 Task: Open Card Card0000000184 in Board Board0000000046 in Workspace WS0000000016 in Trello. Add Member Nikrathi889@gmail.com to Card Card0000000184 in Board Board0000000046 in Workspace WS0000000016 in Trello. Add Red Label titled Label0000000184 to Card Card0000000184 in Board Board0000000046 in Workspace WS0000000016 in Trello. Add Checklist CL0000000184 to Card Card0000000184 in Board Board0000000046 in Workspace WS0000000016 in Trello. Add Dates with Start Date as Jul 01 2023 and Due Date as Jul 31 2023 to Card Card0000000184 in Board Board0000000046 in Workspace WS0000000016 in Trello
Action: Mouse moved to (775, 79)
Screenshot: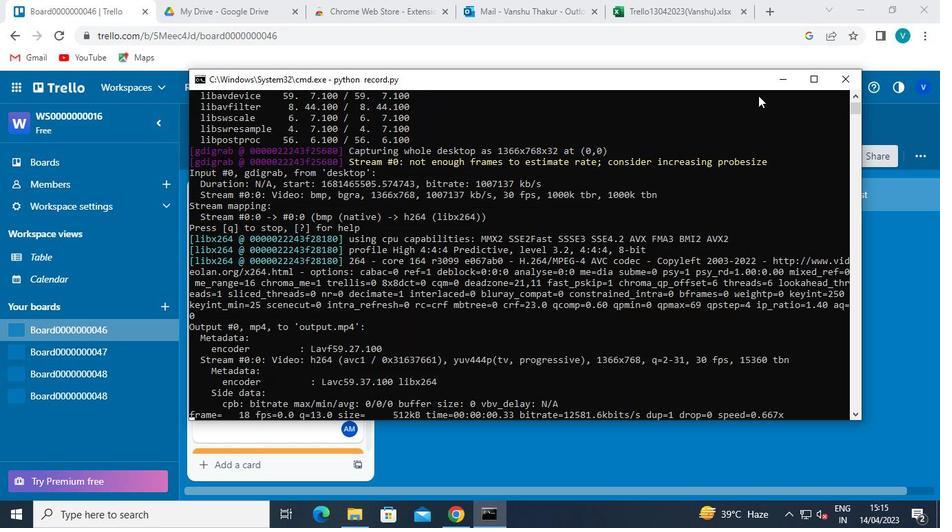 
Action: Mouse pressed left at (775, 79)
Screenshot: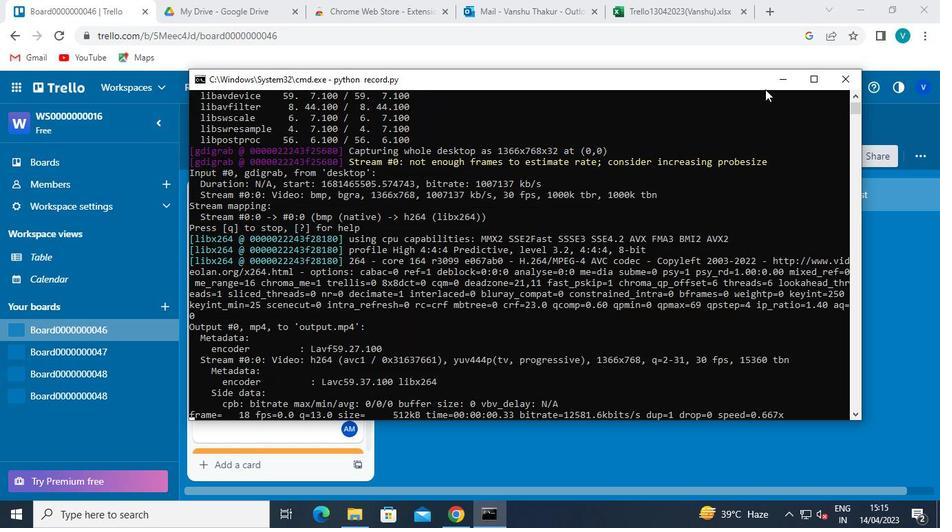 
Action: Mouse moved to (280, 436)
Screenshot: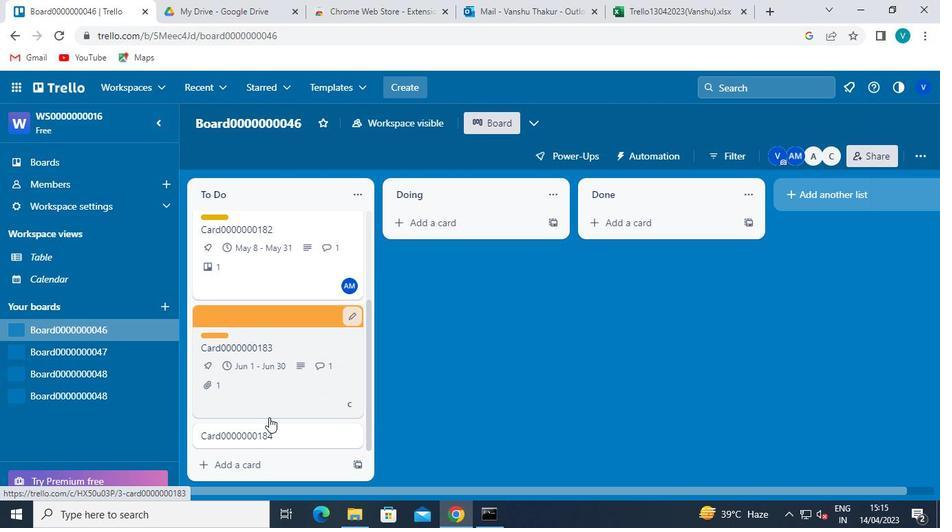 
Action: Mouse pressed left at (280, 436)
Screenshot: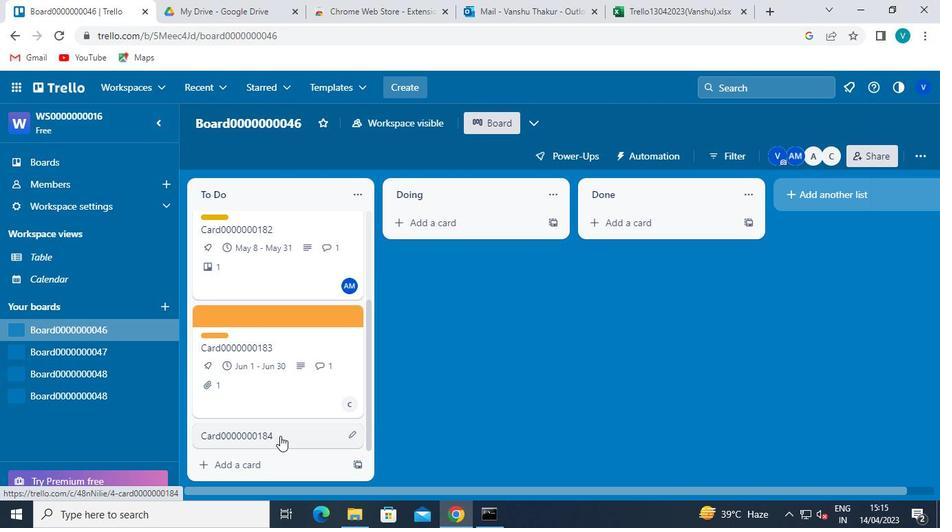 
Action: Mouse moved to (647, 242)
Screenshot: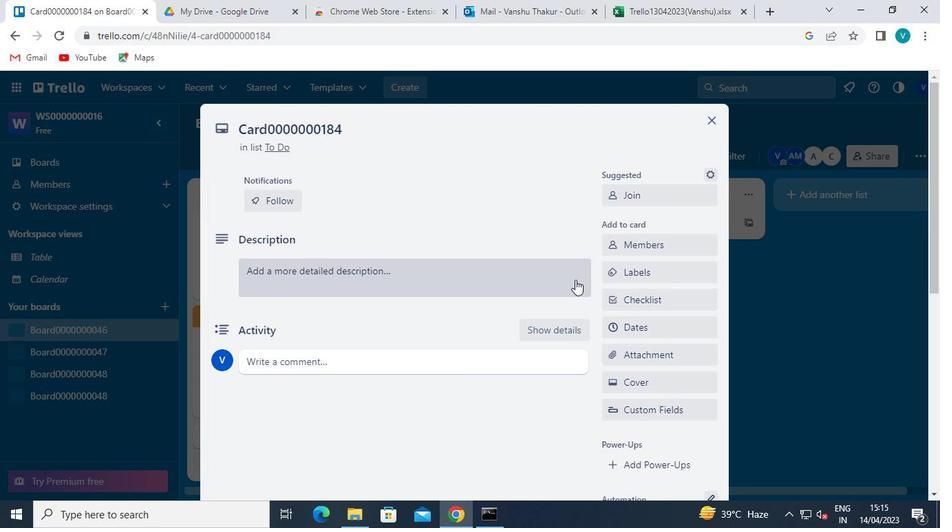 
Action: Mouse pressed left at (647, 242)
Screenshot: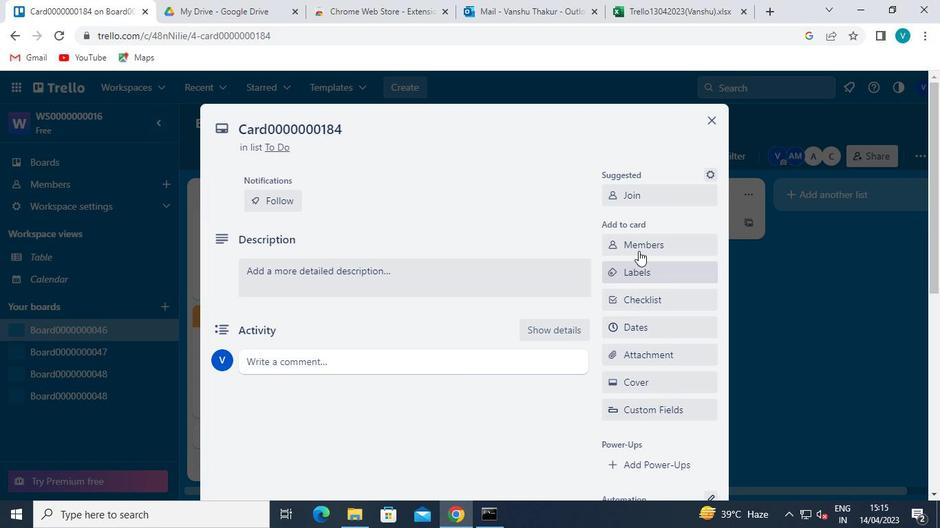 
Action: Mouse moved to (682, 151)
Screenshot: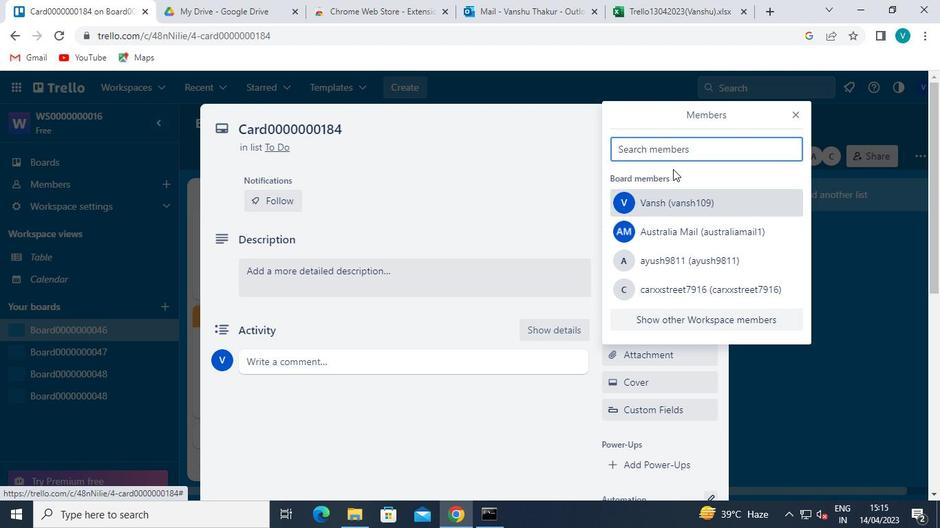
Action: Mouse pressed left at (682, 151)
Screenshot: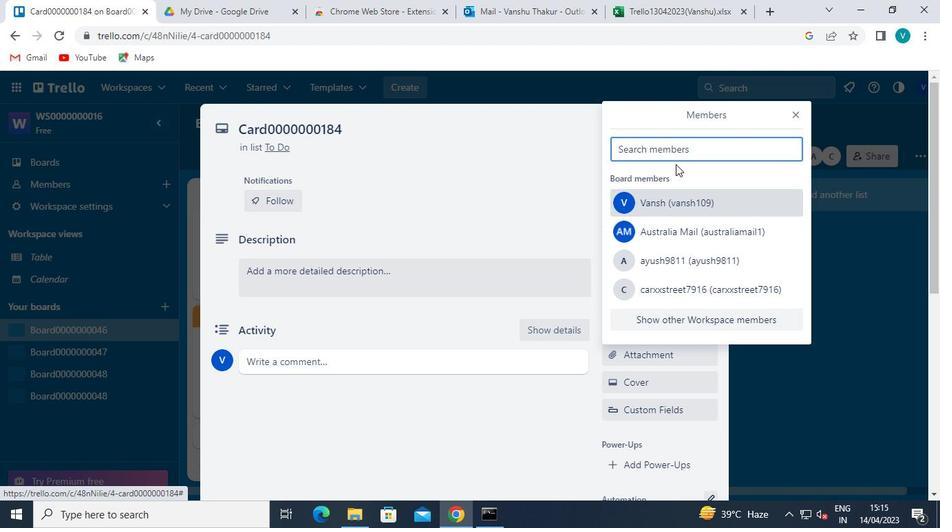 
Action: Mouse moved to (682, 134)
Screenshot: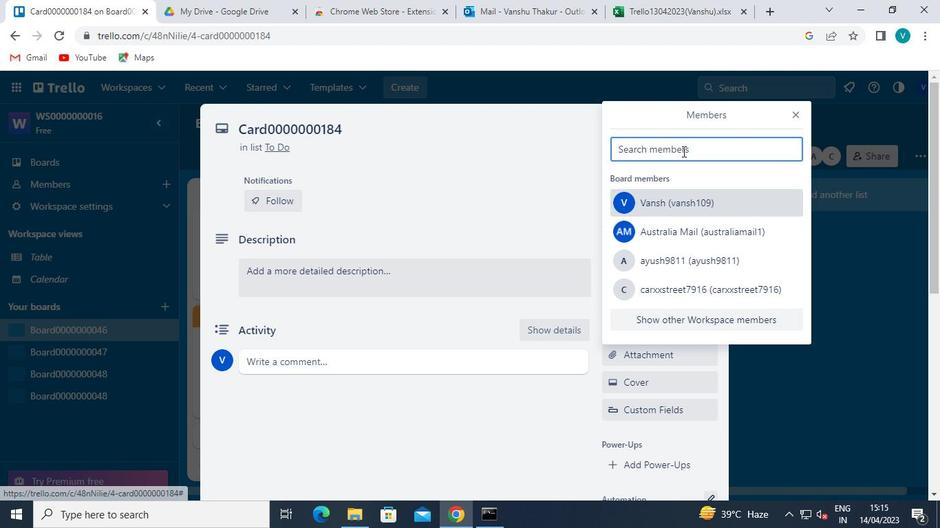 
Action: Keyboard Key.shift
Screenshot: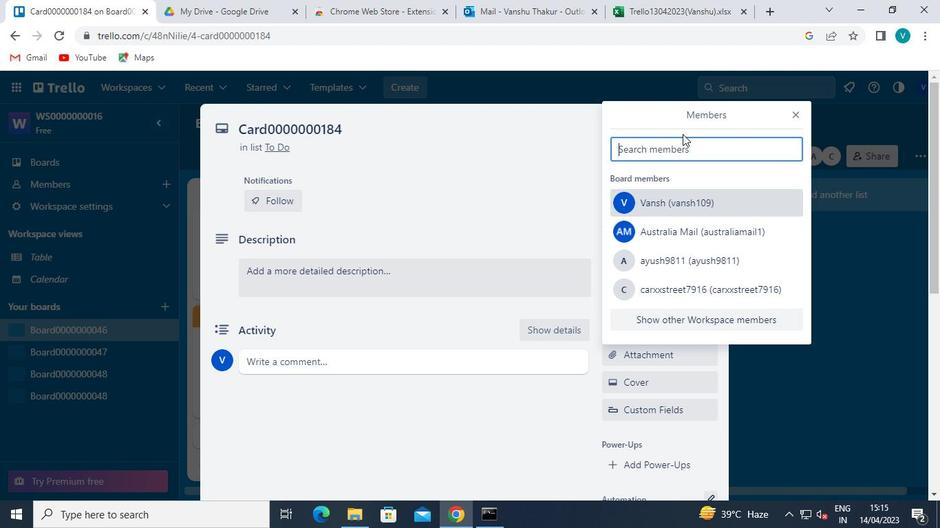 
Action: Keyboard Key.shift
Screenshot: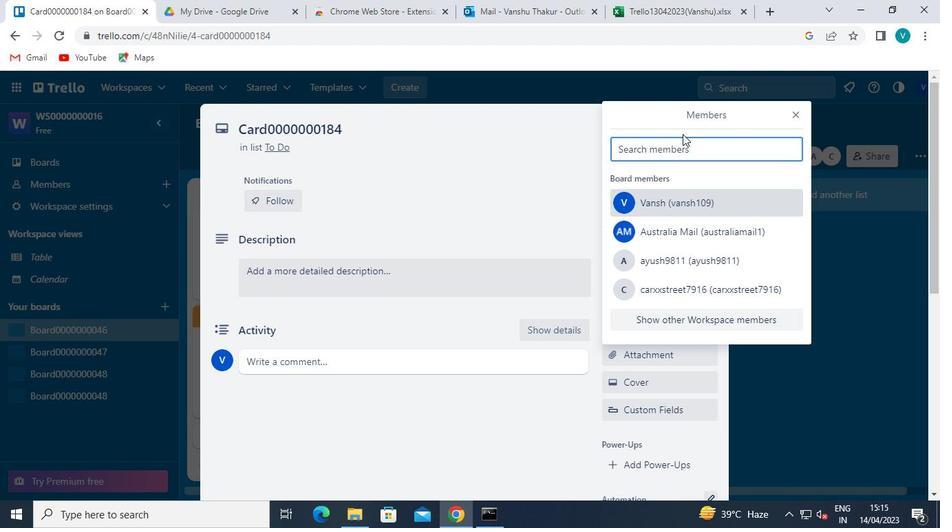 
Action: Keyboard Key.shift
Screenshot: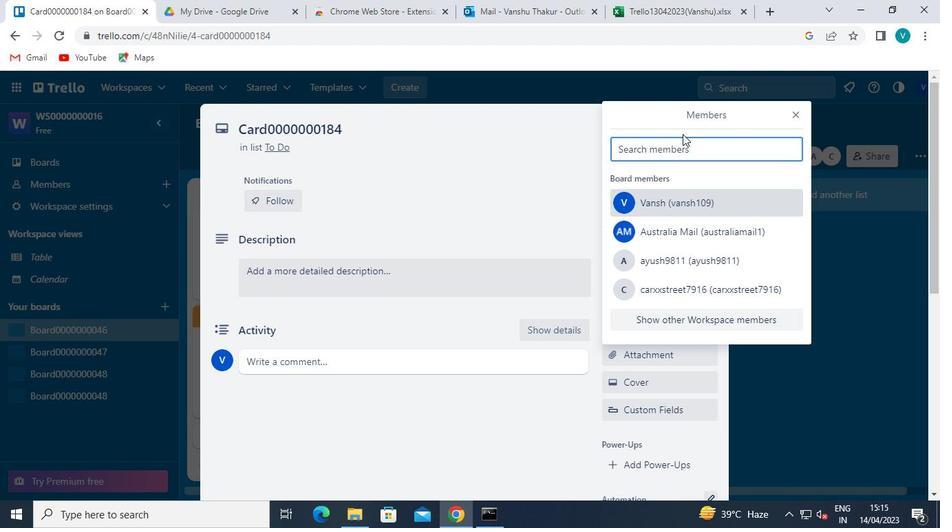 
Action: Keyboard Key.shift
Screenshot: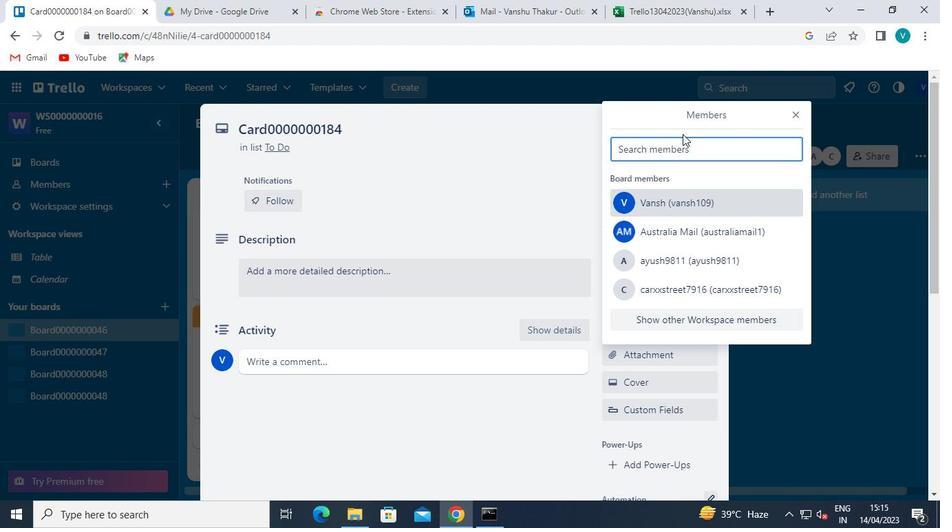 
Action: Keyboard Key.shift
Screenshot: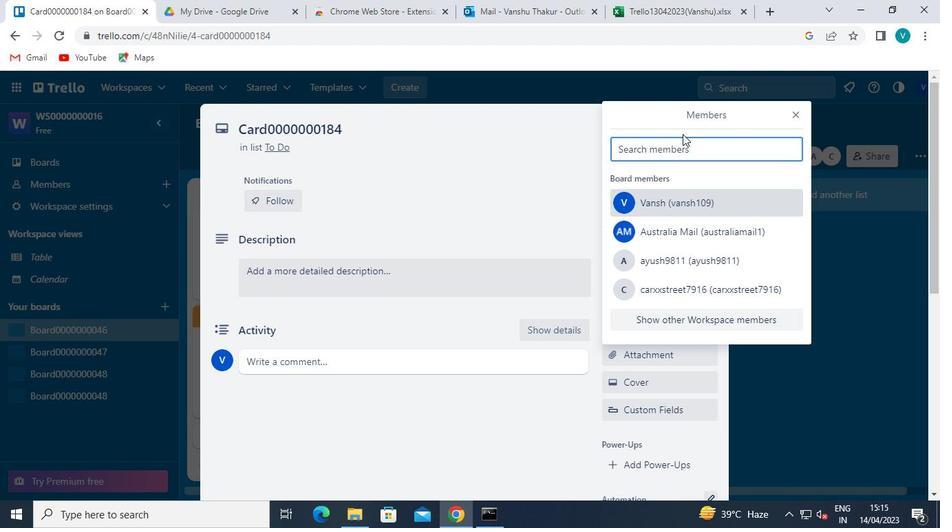 
Action: Keyboard Key.shift
Screenshot: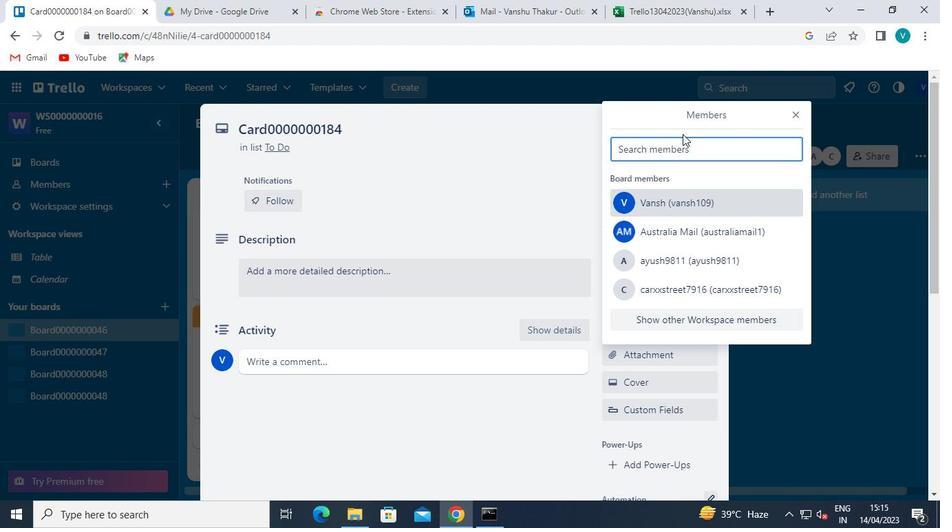 
Action: Keyboard N
Screenshot: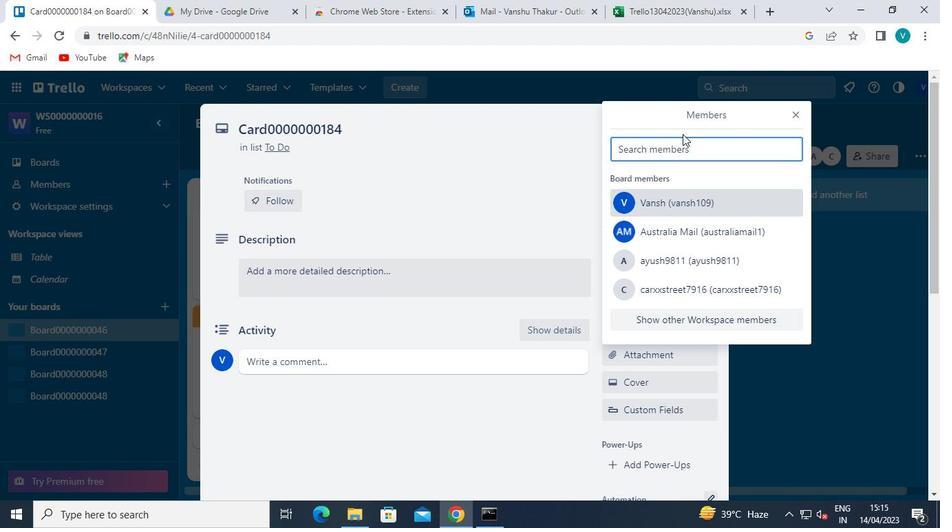 
Action: Keyboard i
Screenshot: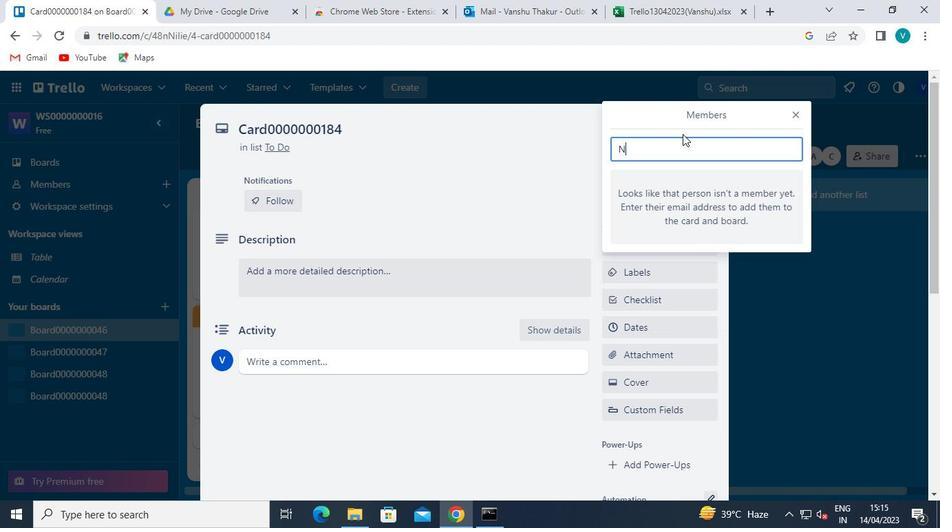 
Action: Keyboard k
Screenshot: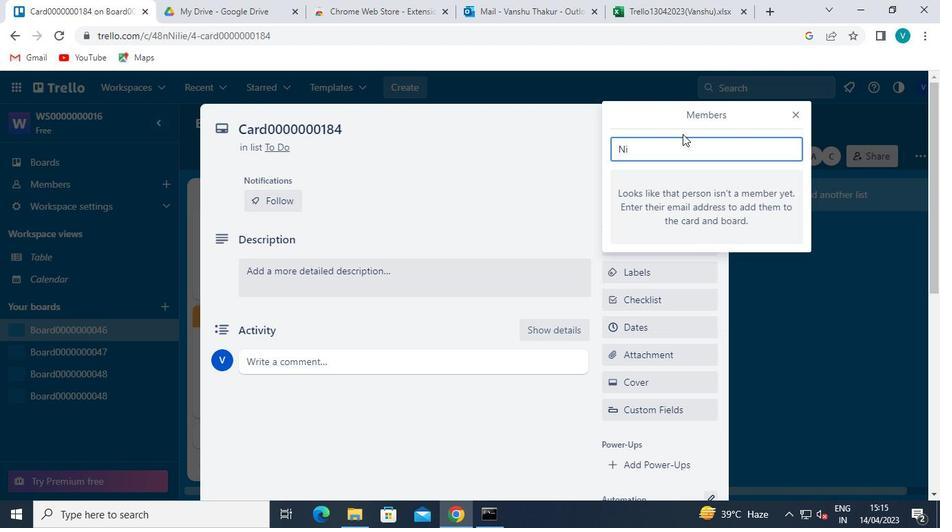
Action: Keyboard r
Screenshot: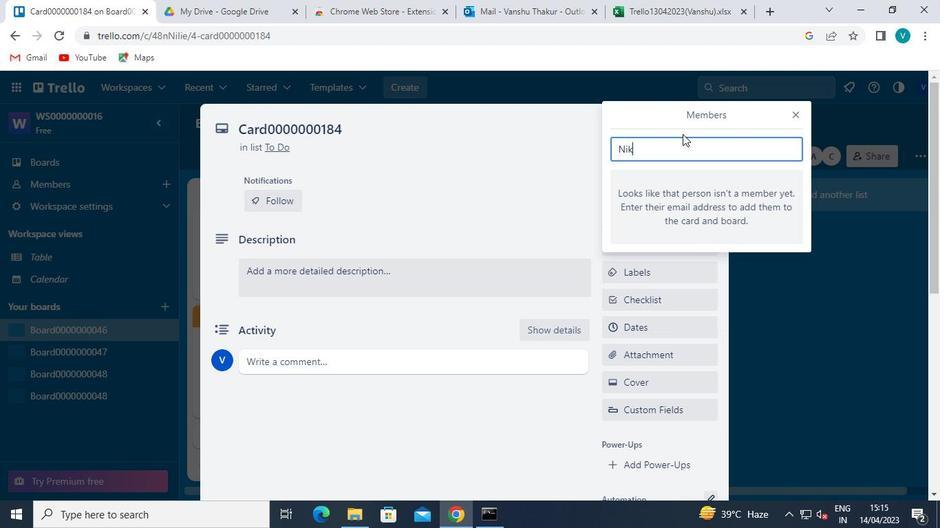 
Action: Keyboard a
Screenshot: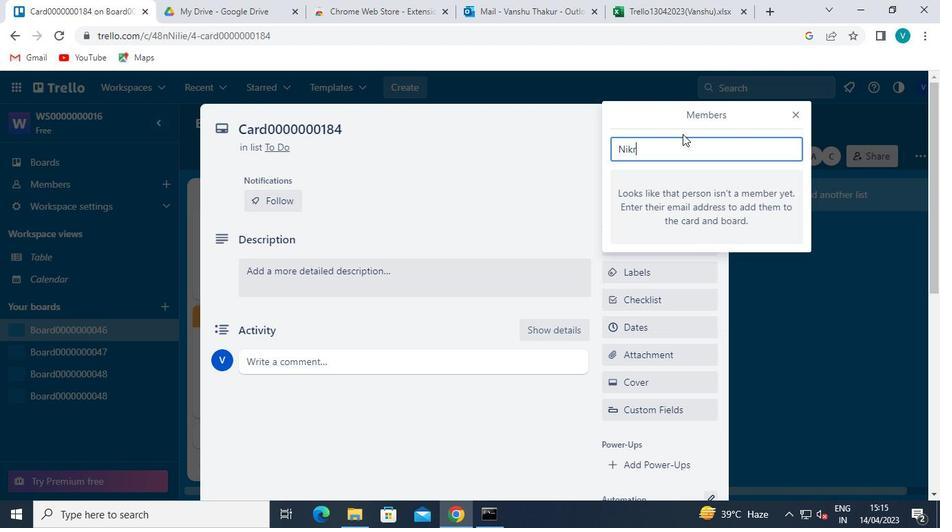 
Action: Keyboard t
Screenshot: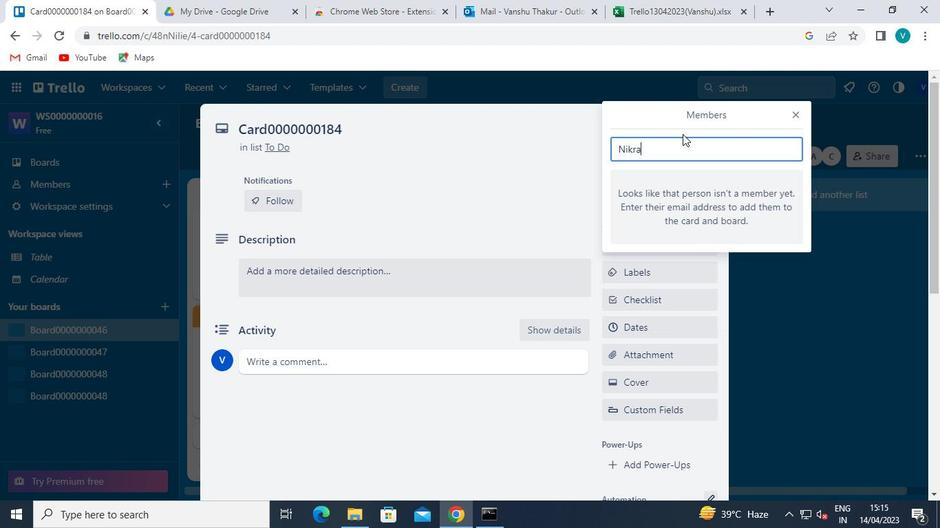 
Action: Keyboard h
Screenshot: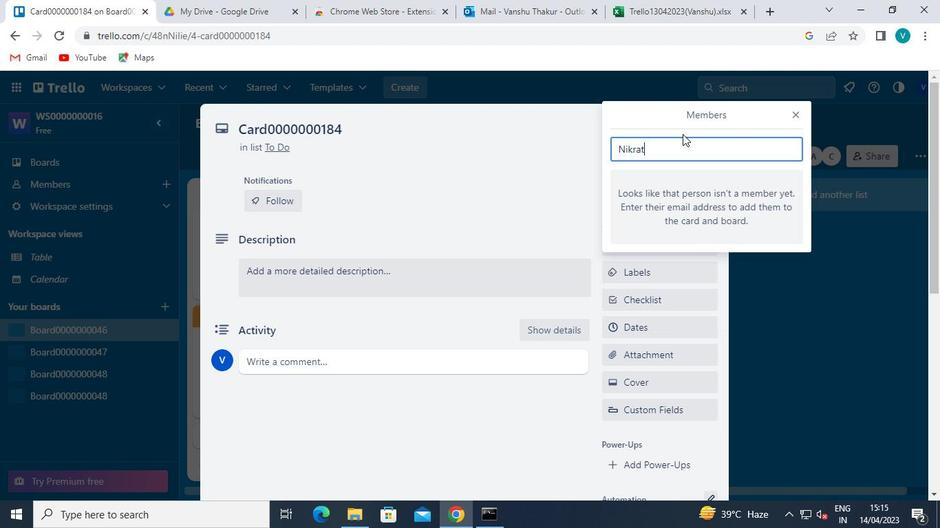 
Action: Keyboard i
Screenshot: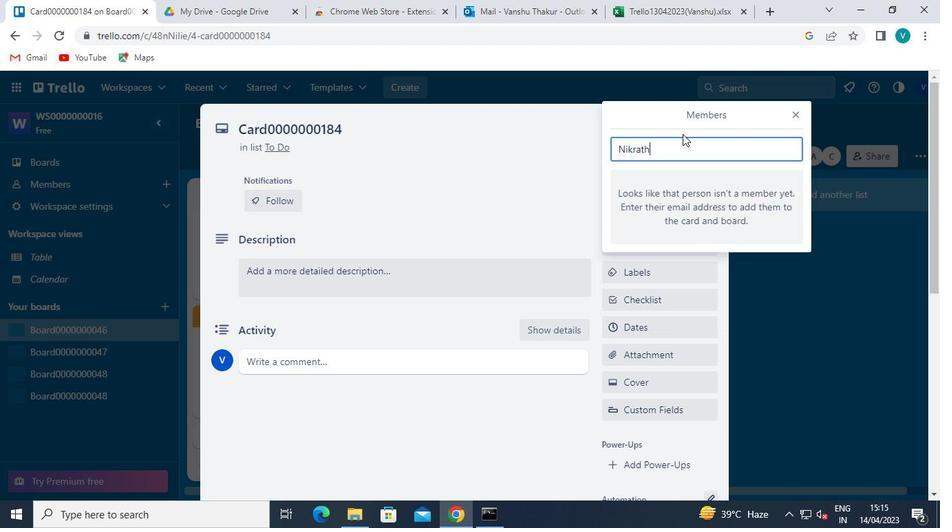 
Action: Keyboard <104>
Screenshot: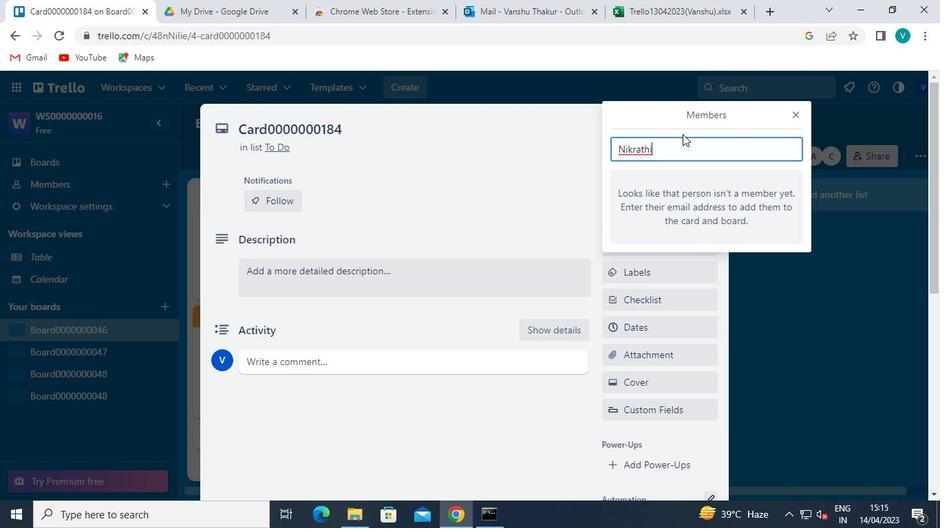
Action: Keyboard <104>
Screenshot: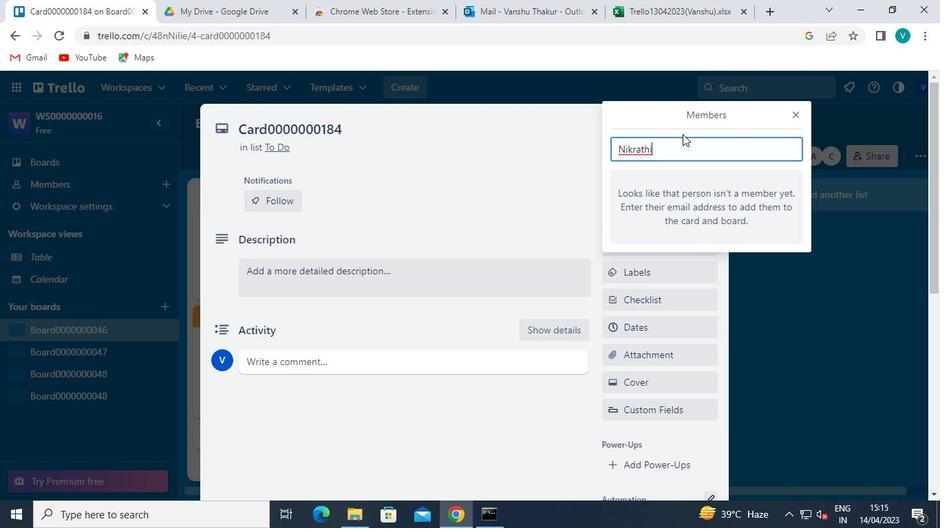 
Action: Keyboard <105>
Screenshot: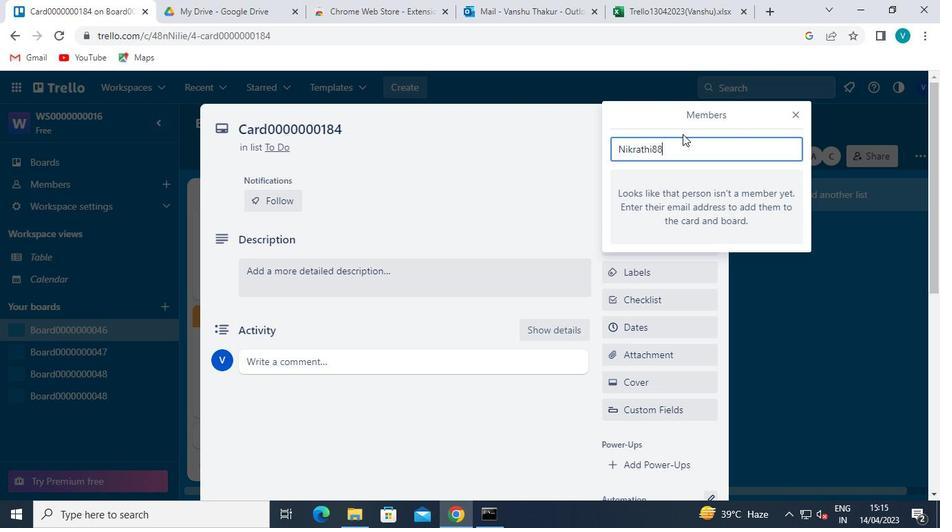 
Action: Keyboard Key.shift
Screenshot: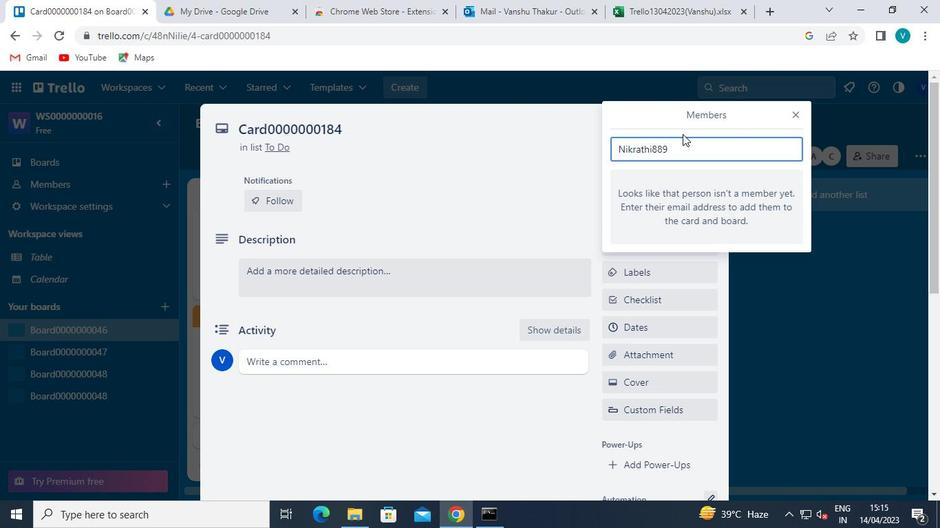 
Action: Keyboard @
Screenshot: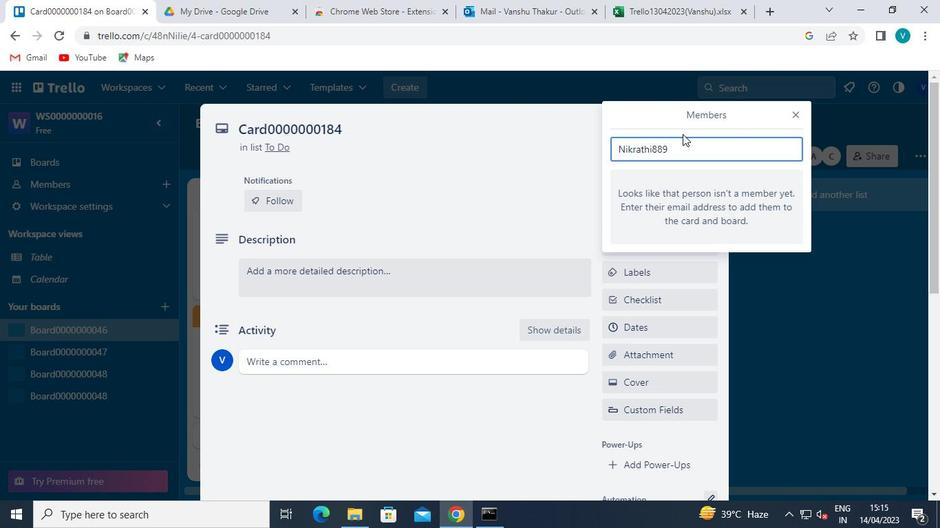 
Action: Keyboard g
Screenshot: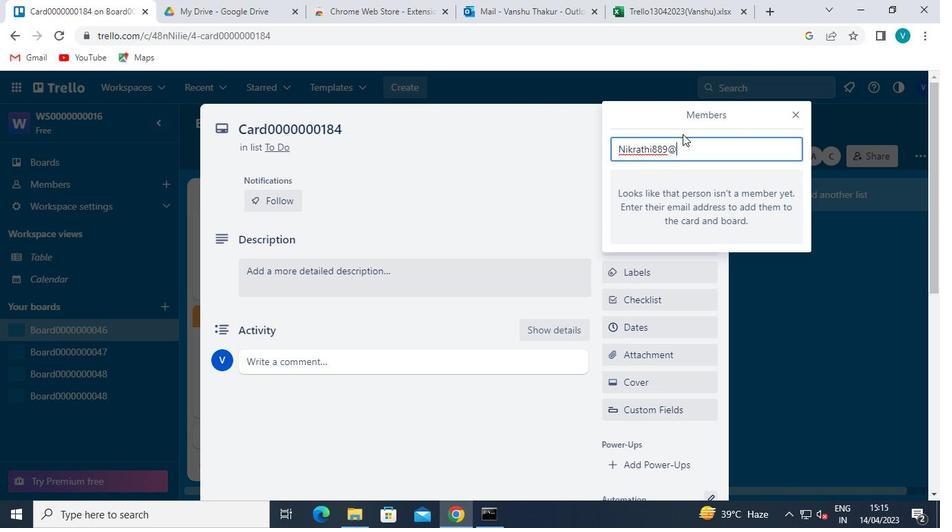 
Action: Keyboard m
Screenshot: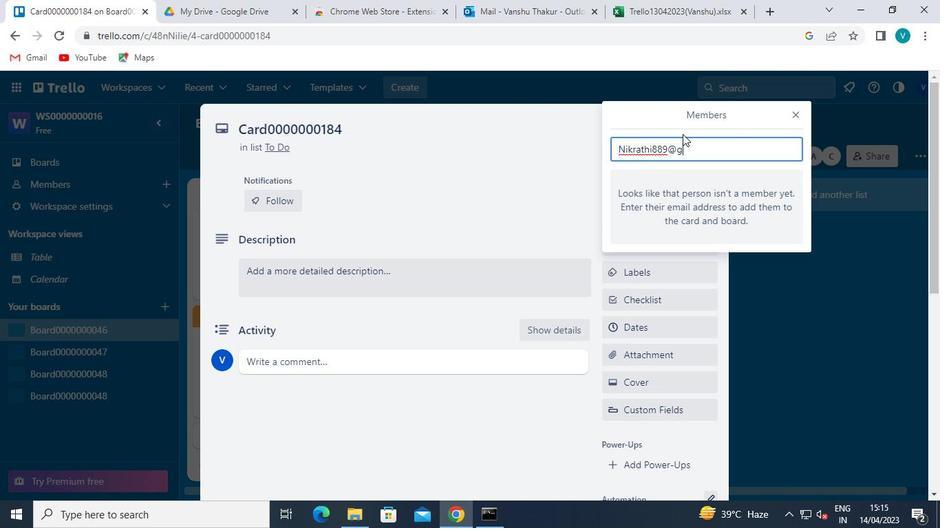 
Action: Keyboard a
Screenshot: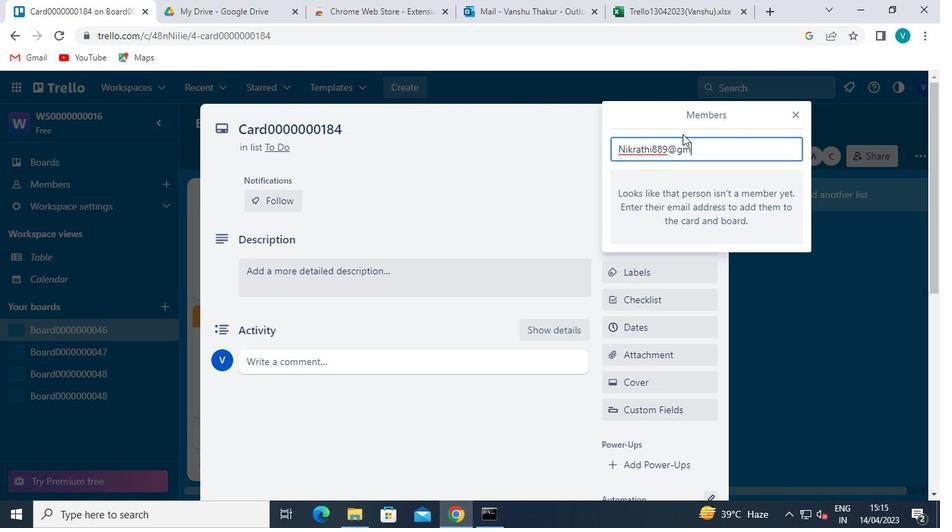 
Action: Keyboard i
Screenshot: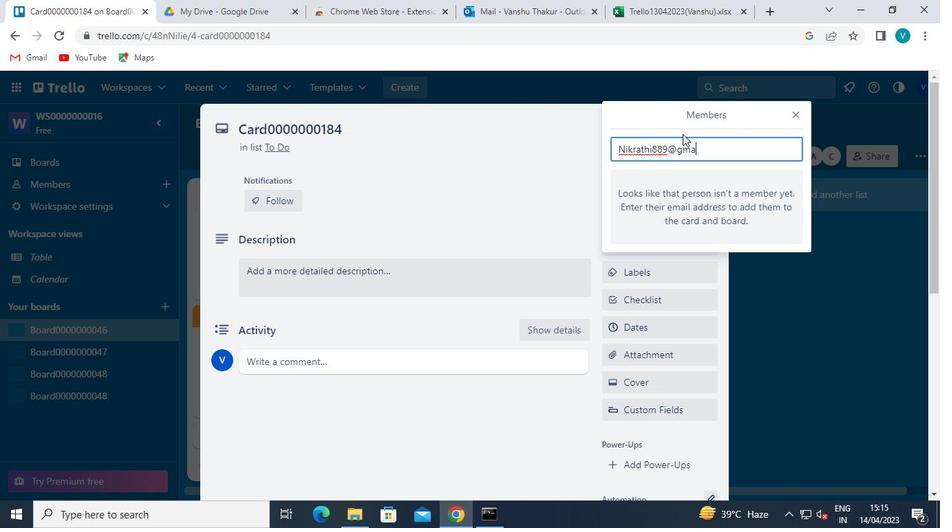 
Action: Keyboard l
Screenshot: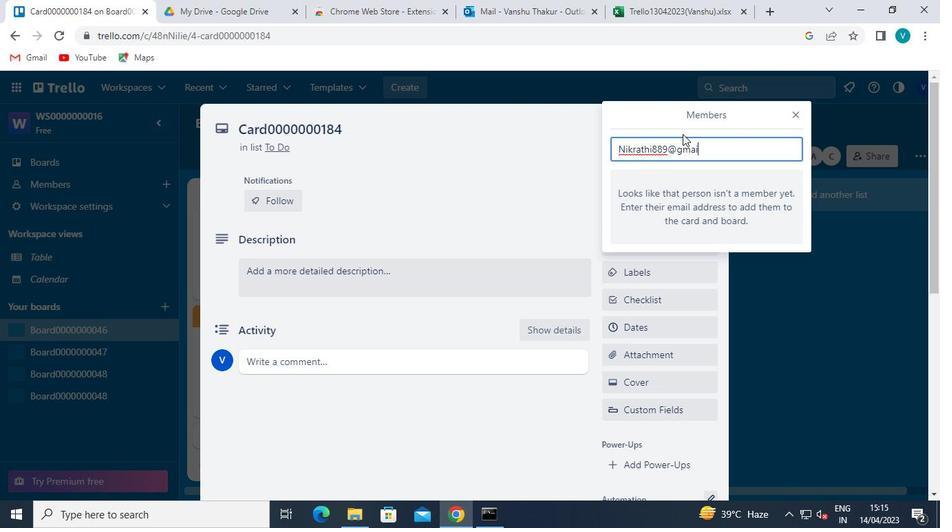 
Action: Keyboard <110>
Screenshot: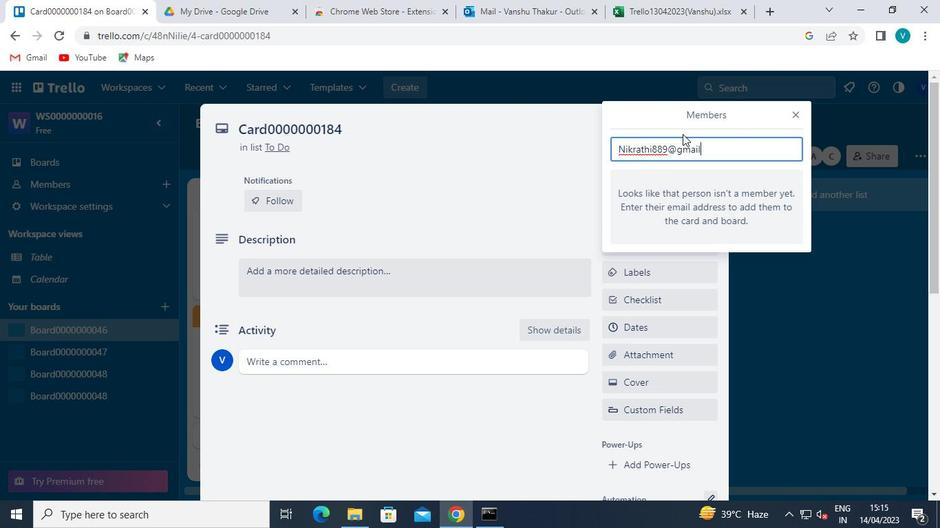 
Action: Keyboard c
Screenshot: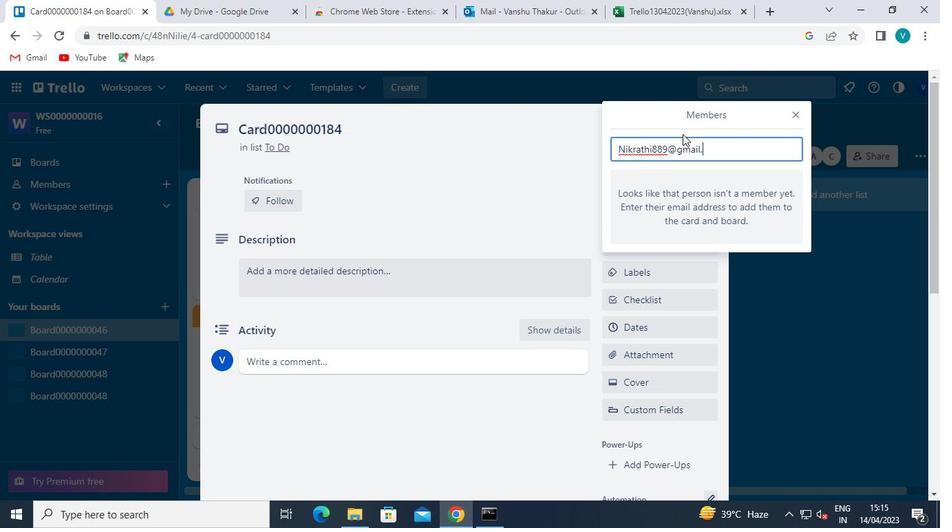 
Action: Keyboard o
Screenshot: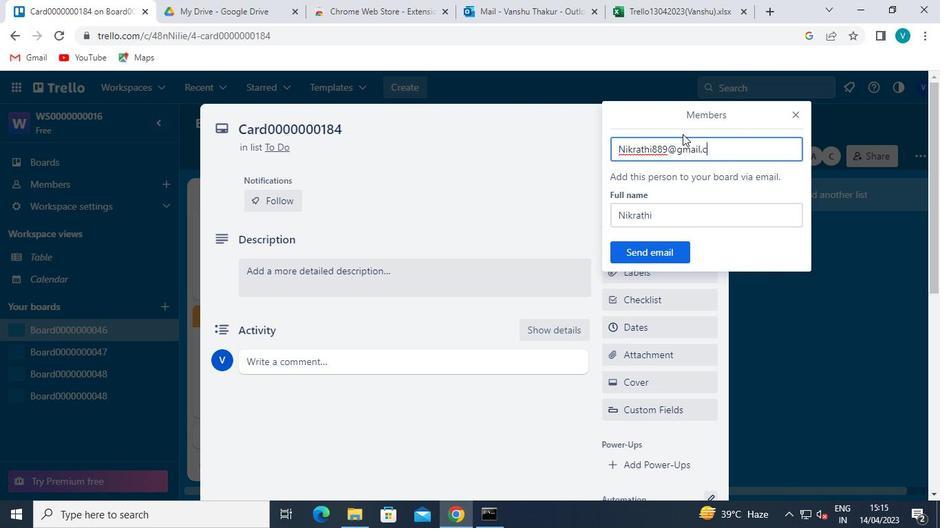 
Action: Keyboard m
Screenshot: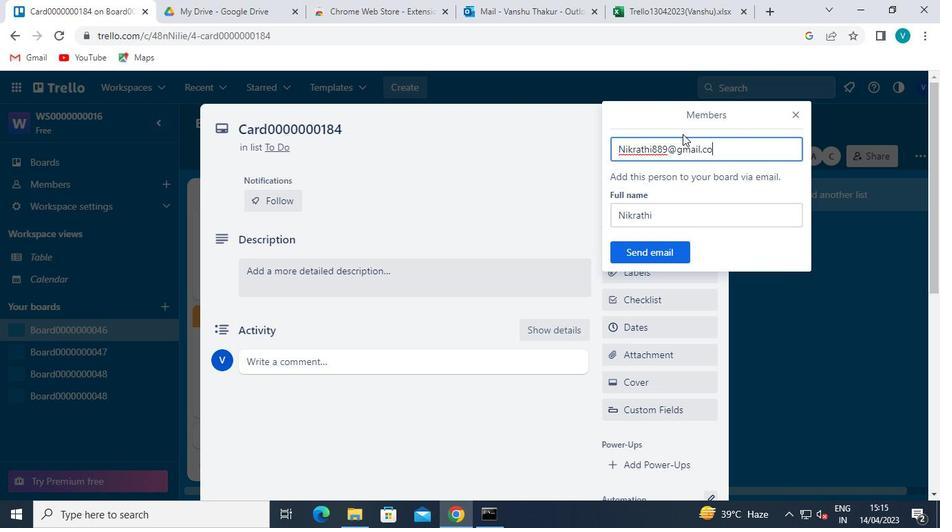 
Action: Mouse moved to (667, 254)
Screenshot: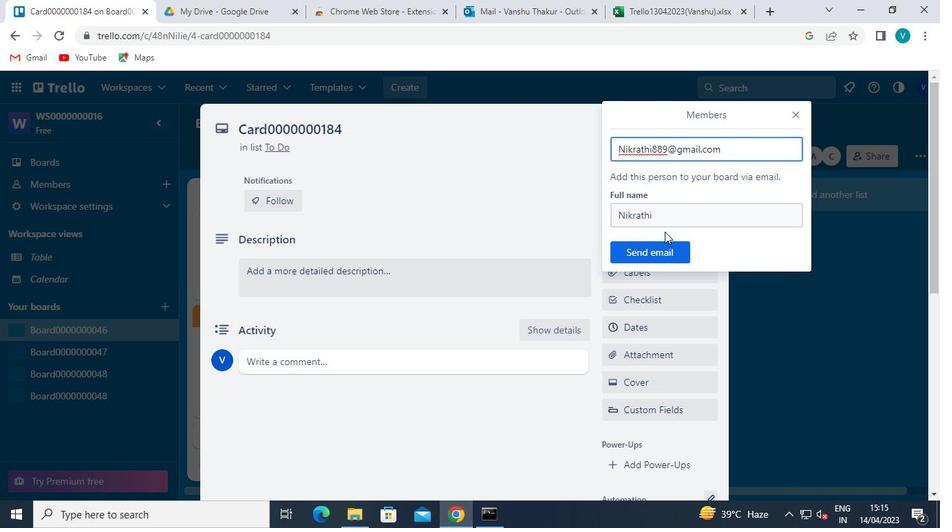 
Action: Mouse pressed left at (667, 254)
Screenshot: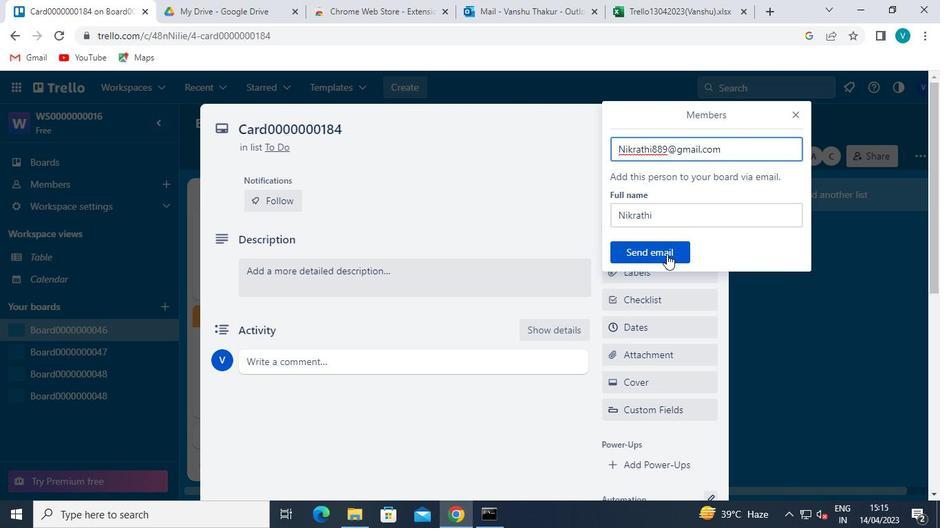 
Action: Mouse moved to (658, 269)
Screenshot: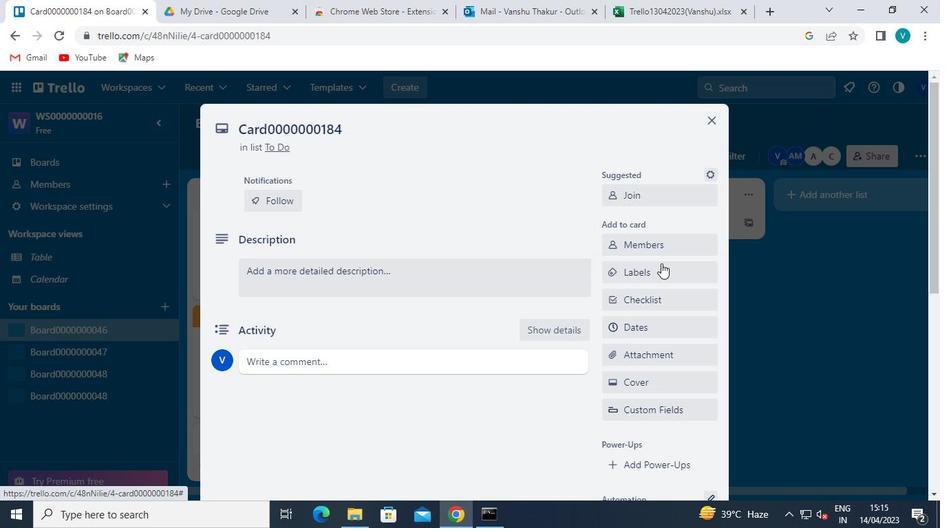 
Action: Mouse pressed left at (658, 269)
Screenshot: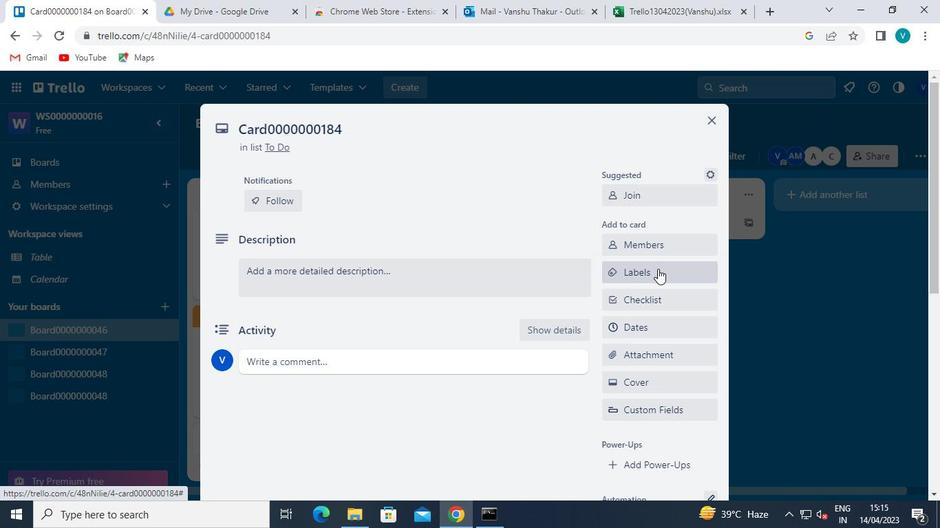 
Action: Mouse moved to (685, 462)
Screenshot: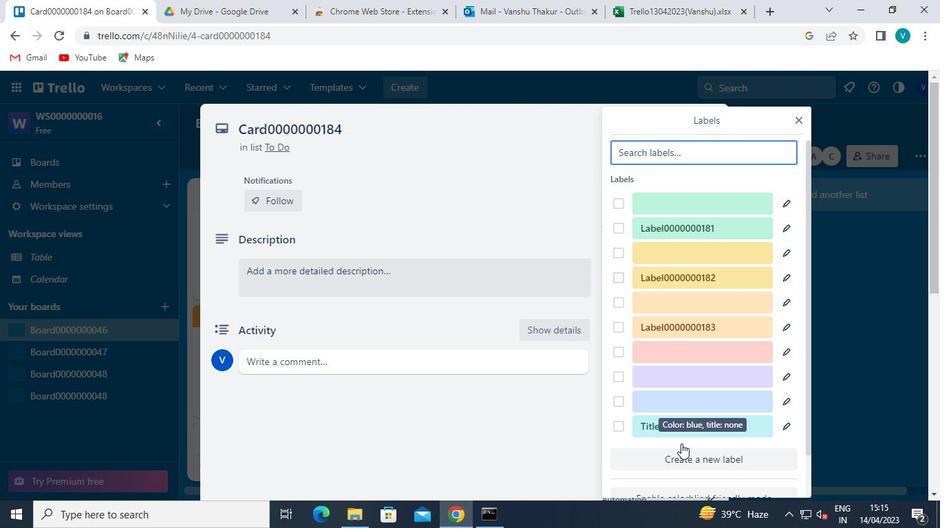 
Action: Mouse pressed left at (685, 462)
Screenshot: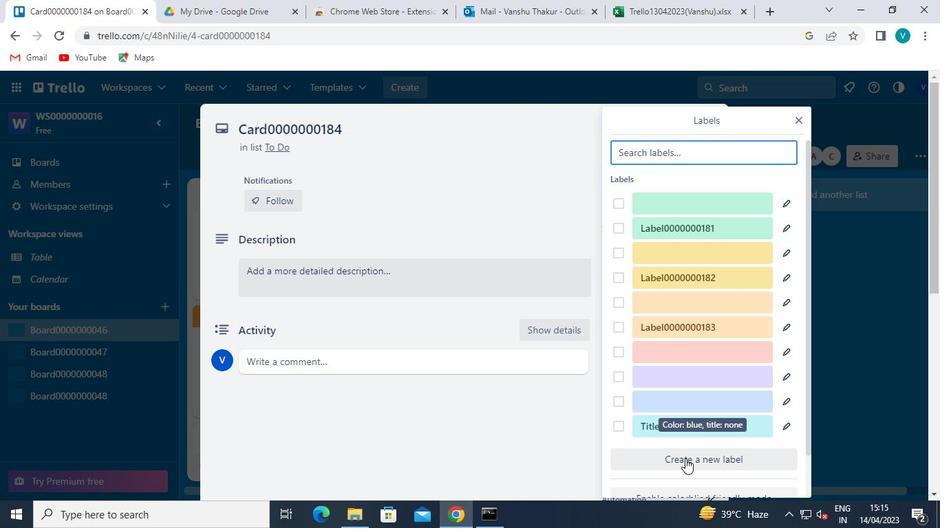 
Action: Mouse moved to (746, 318)
Screenshot: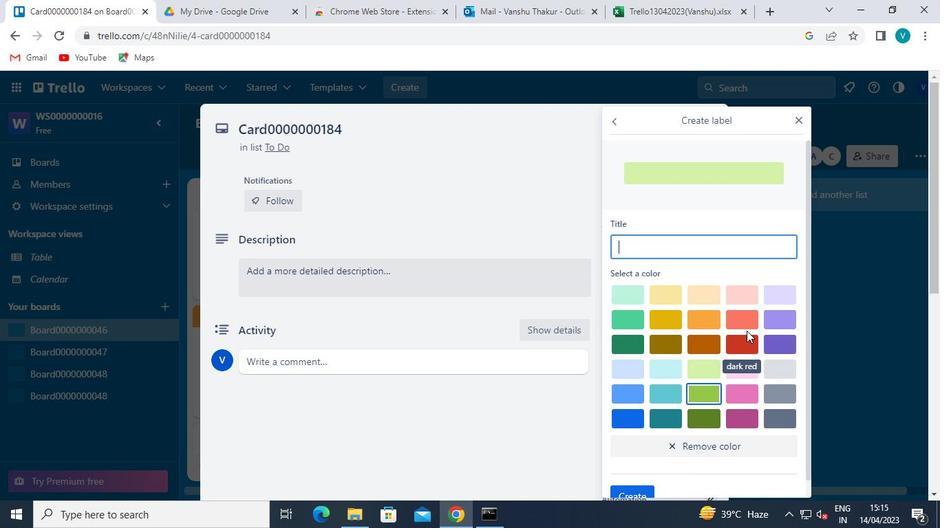 
Action: Mouse pressed left at (746, 318)
Screenshot: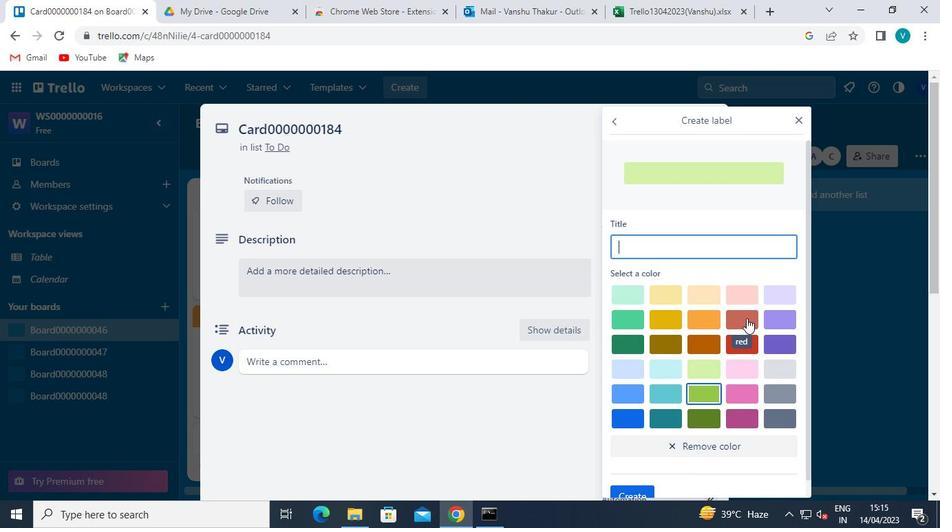 
Action: Mouse moved to (750, 315)
Screenshot: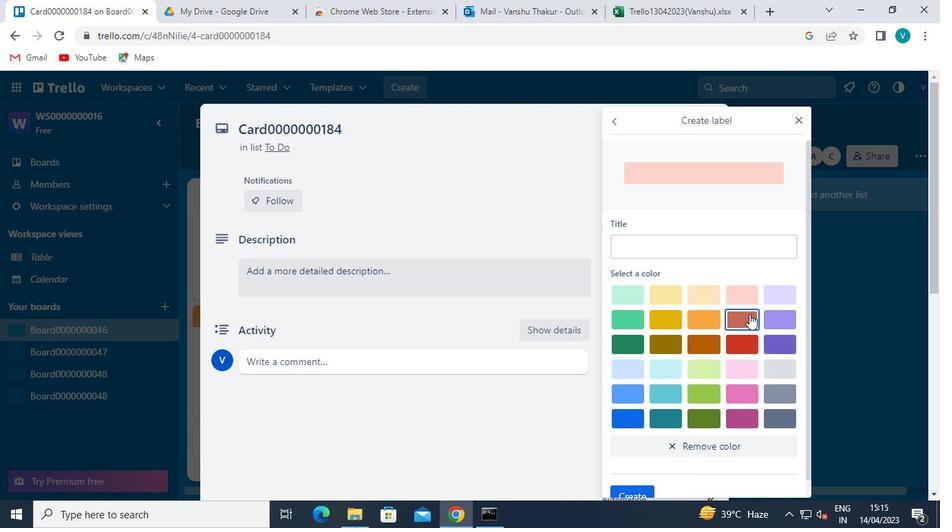 
Action: Mouse pressed left at (750, 315)
Screenshot: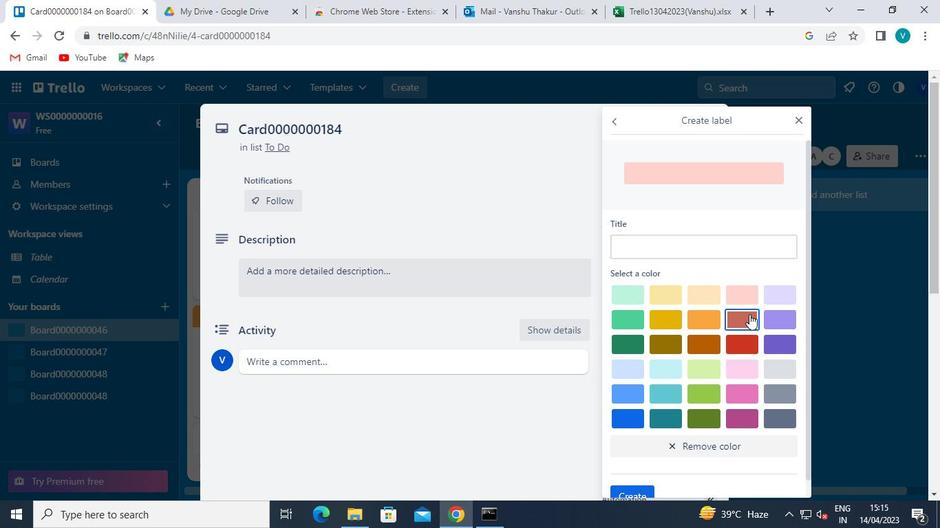 
Action: Mouse moved to (689, 245)
Screenshot: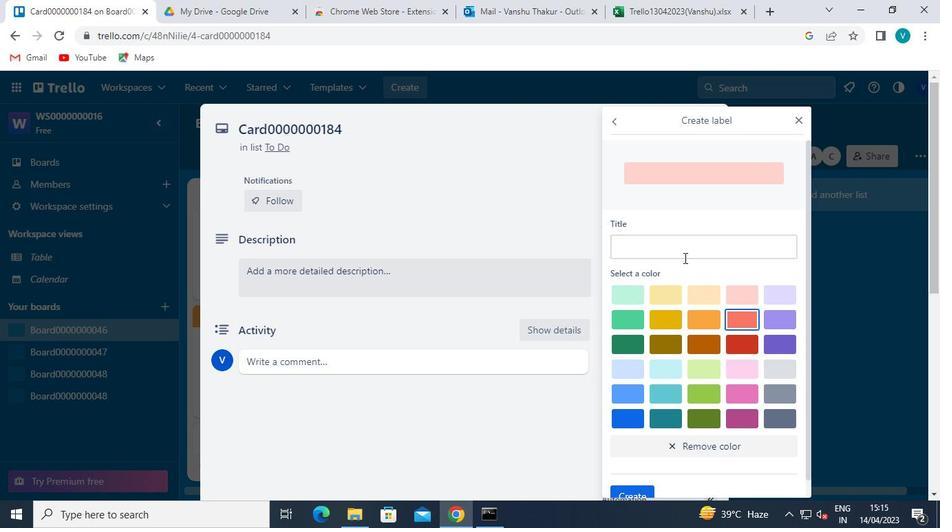 
Action: Mouse pressed left at (689, 245)
Screenshot: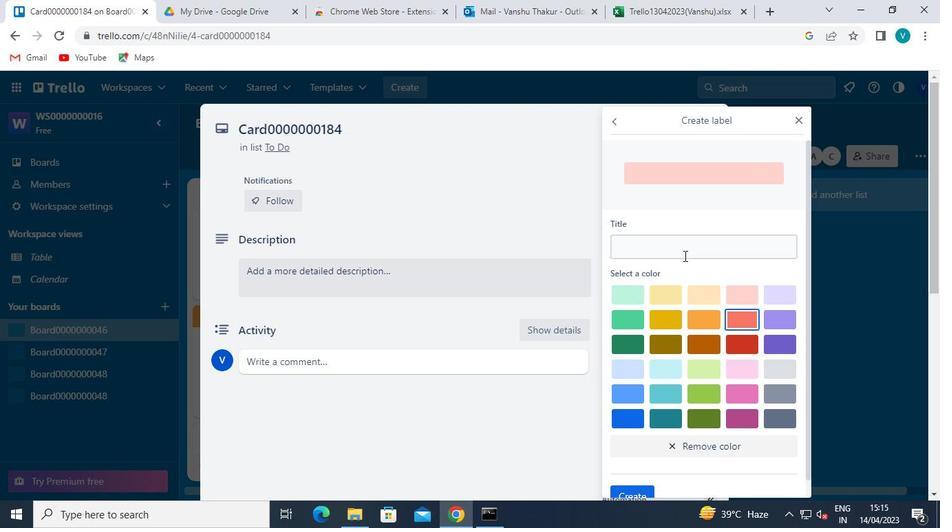 
Action: Mouse moved to (693, 246)
Screenshot: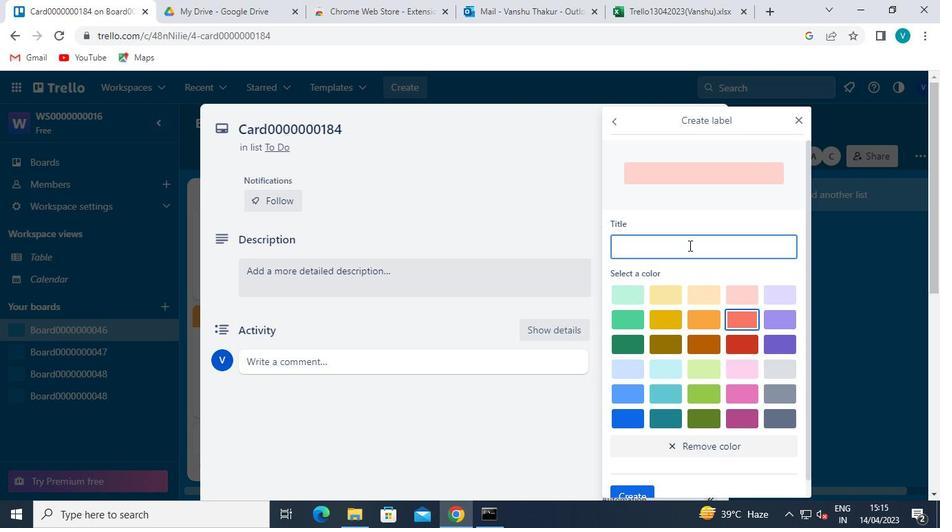 
Action: Keyboard Key.shift
Screenshot: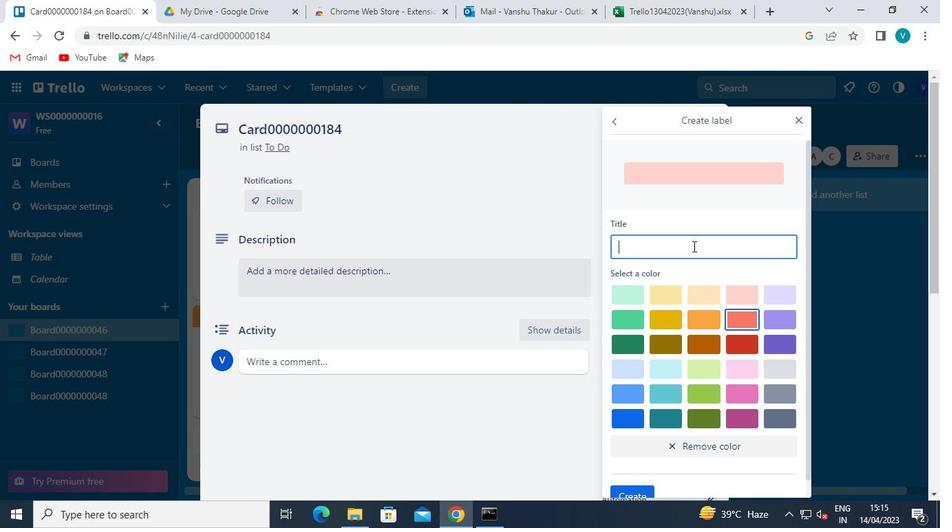
Action: Keyboard L
Screenshot: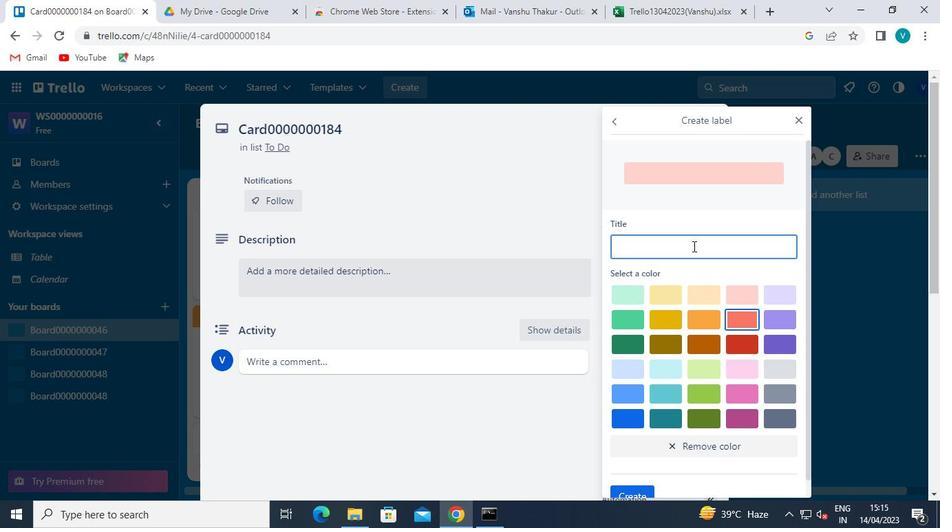 
Action: Keyboard a
Screenshot: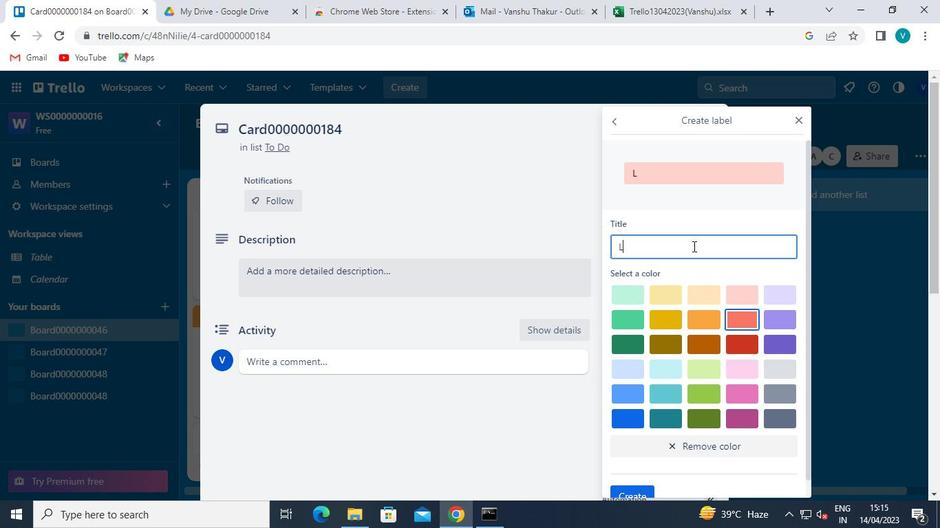 
Action: Keyboard b
Screenshot: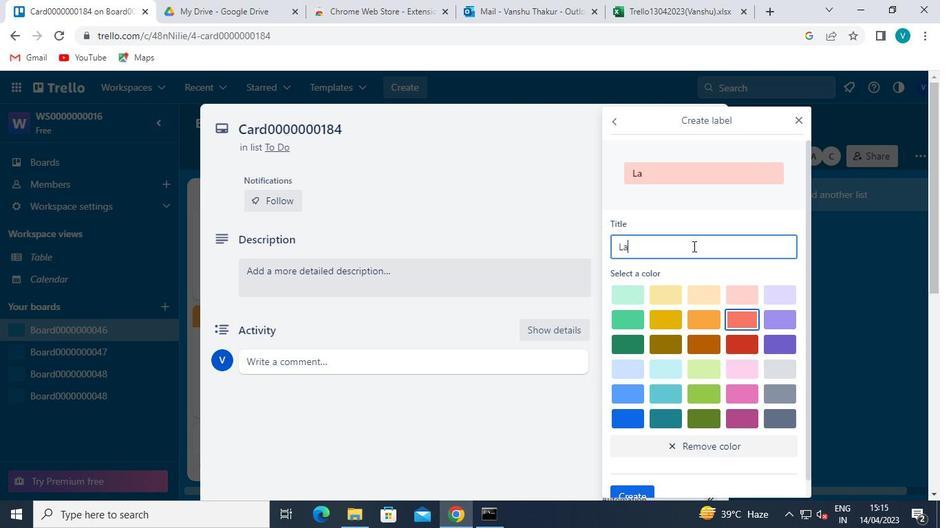 
Action: Keyboard e
Screenshot: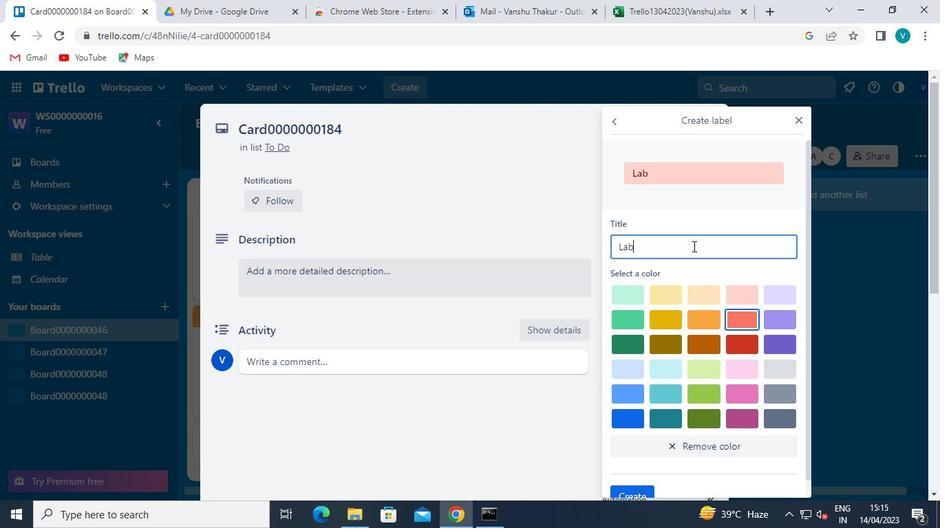 
Action: Keyboard l
Screenshot: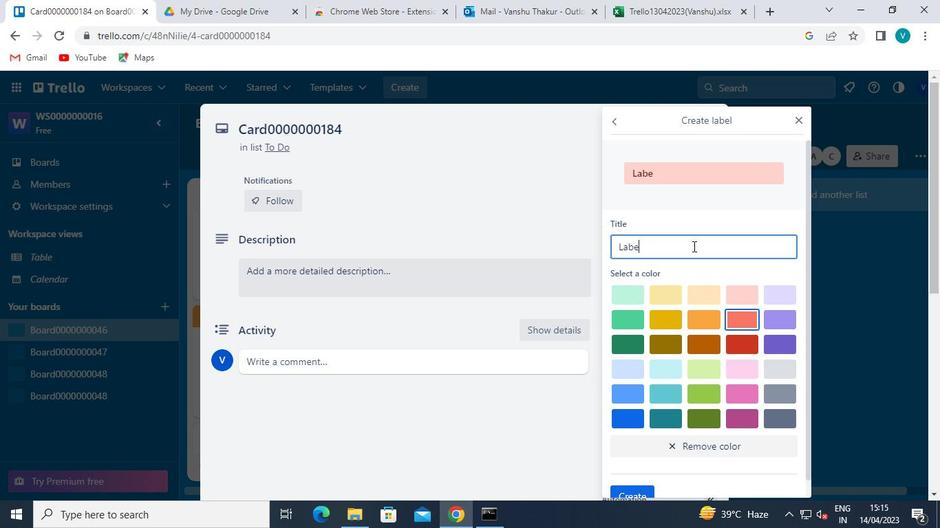 
Action: Keyboard <96>
Screenshot: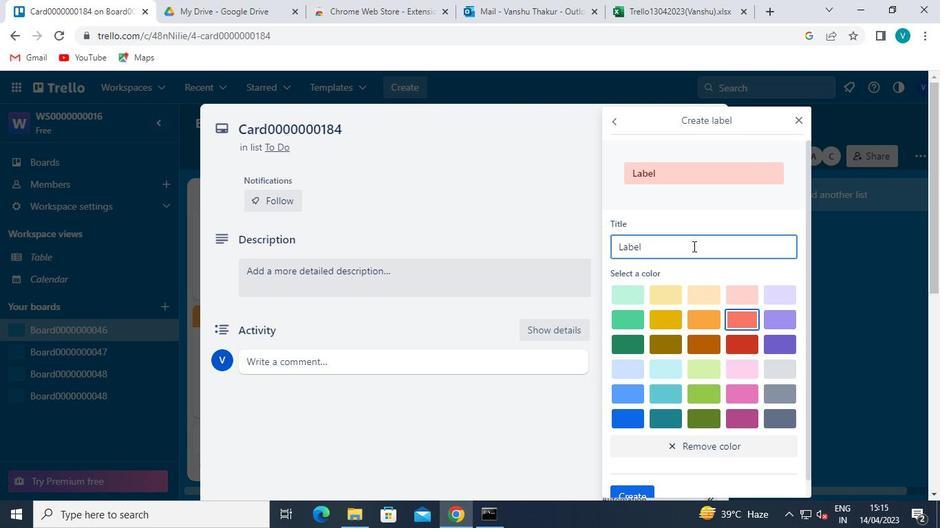 
Action: Keyboard <96>
Screenshot: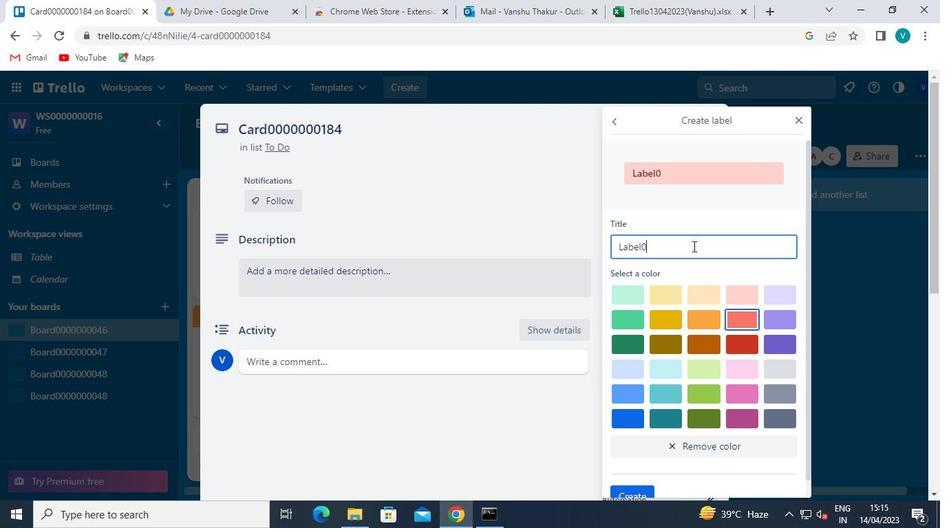 
Action: Keyboard <96>
Screenshot: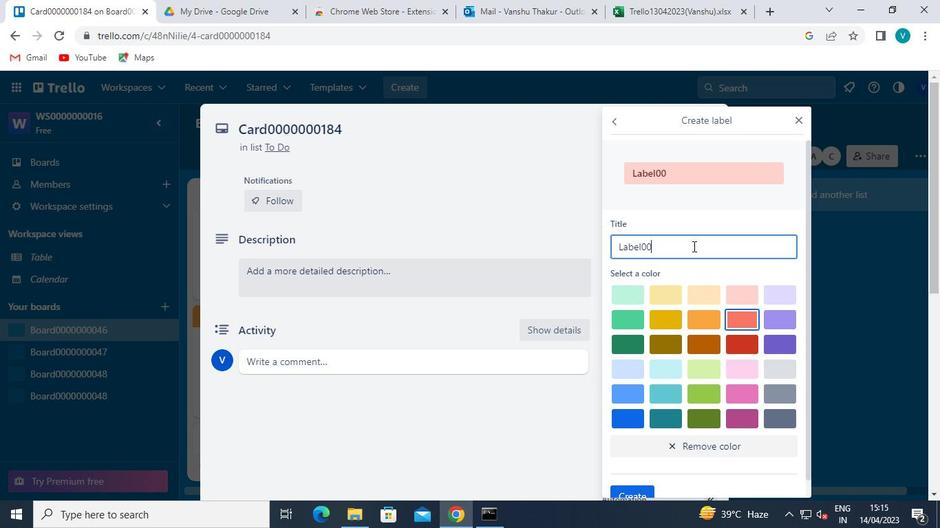 
Action: Keyboard <96>
Screenshot: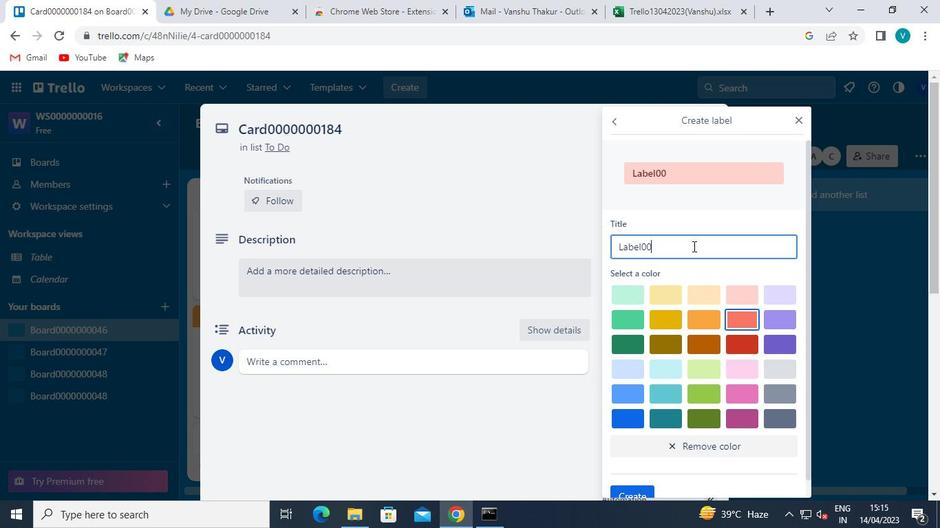 
Action: Keyboard <96>
Screenshot: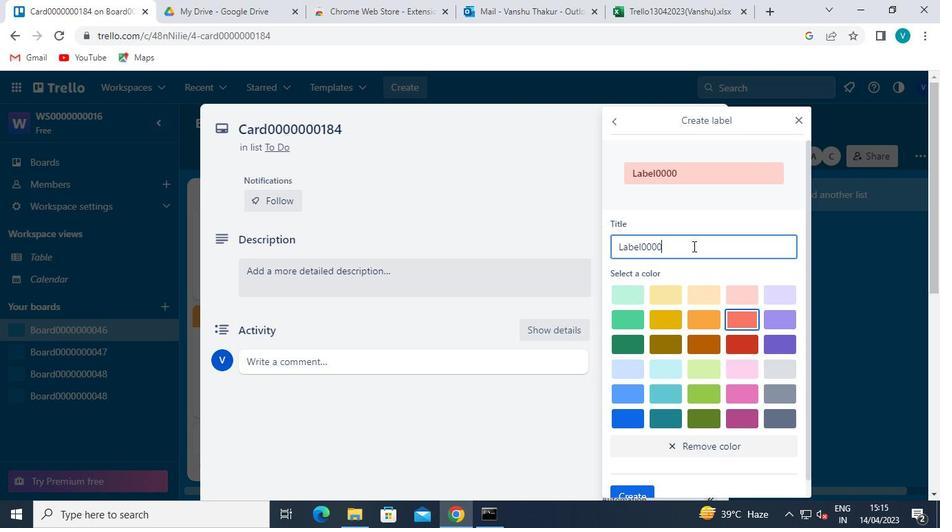 
Action: Keyboard <96>
Screenshot: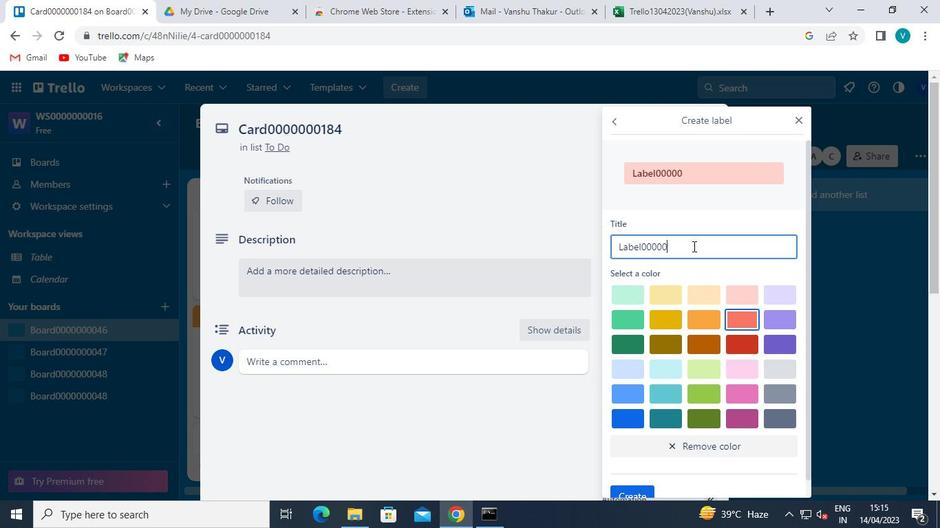 
Action: Keyboard <96>
Screenshot: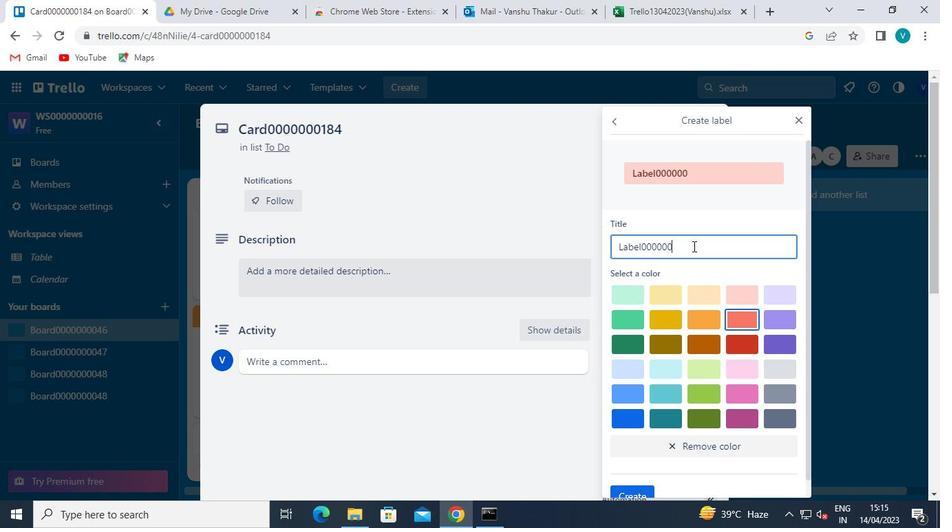 
Action: Keyboard <97>
Screenshot: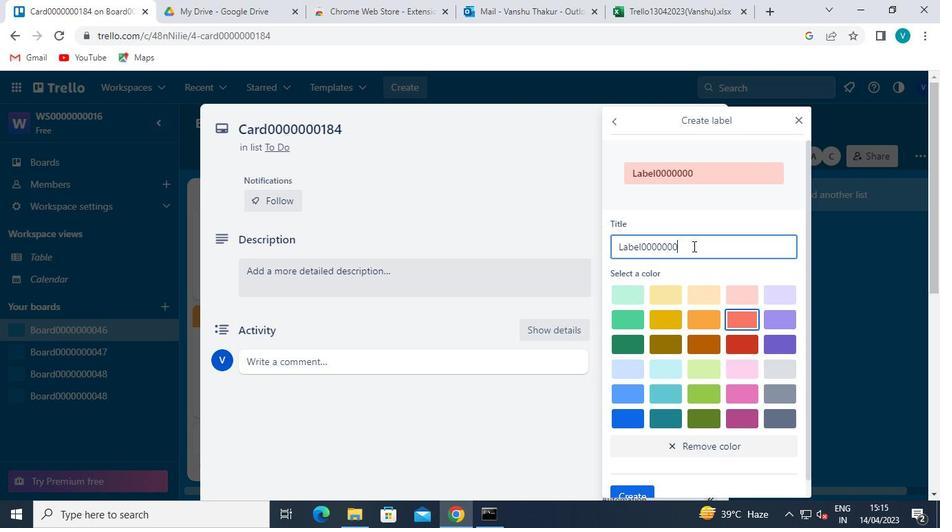 
Action: Keyboard <104>
Screenshot: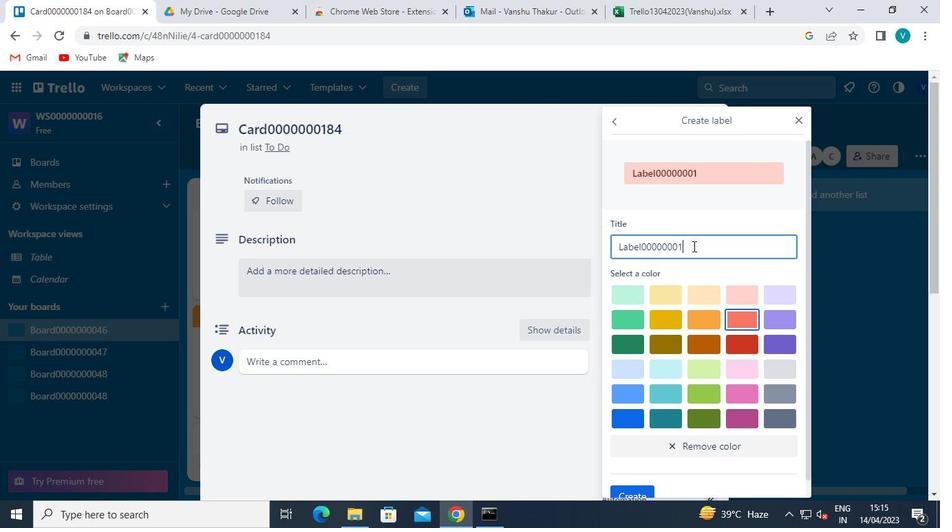 
Action: Keyboard <100>
Screenshot: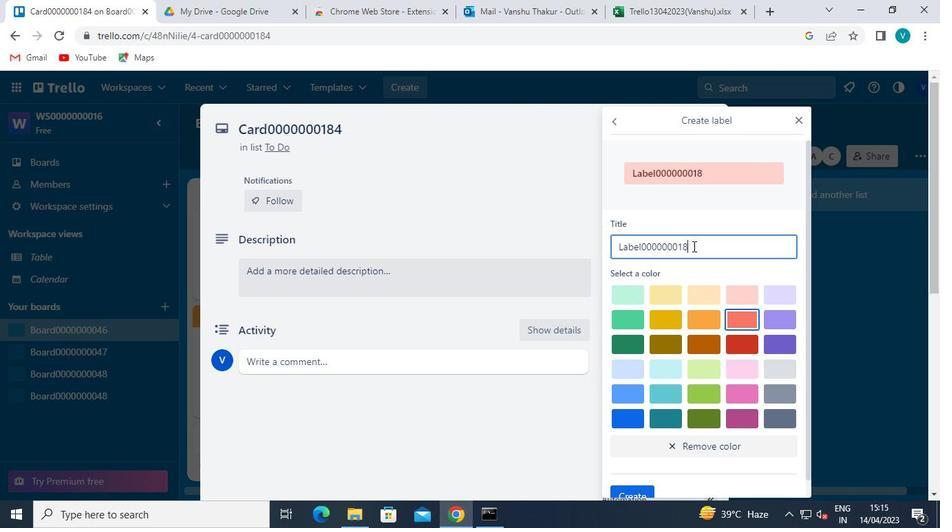 
Action: Mouse moved to (643, 476)
Screenshot: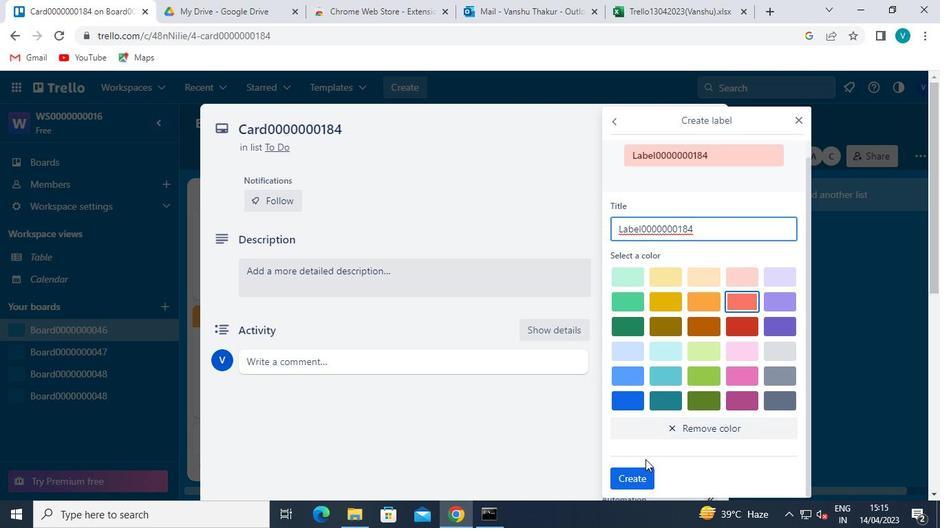 
Action: Mouse pressed left at (643, 476)
Screenshot: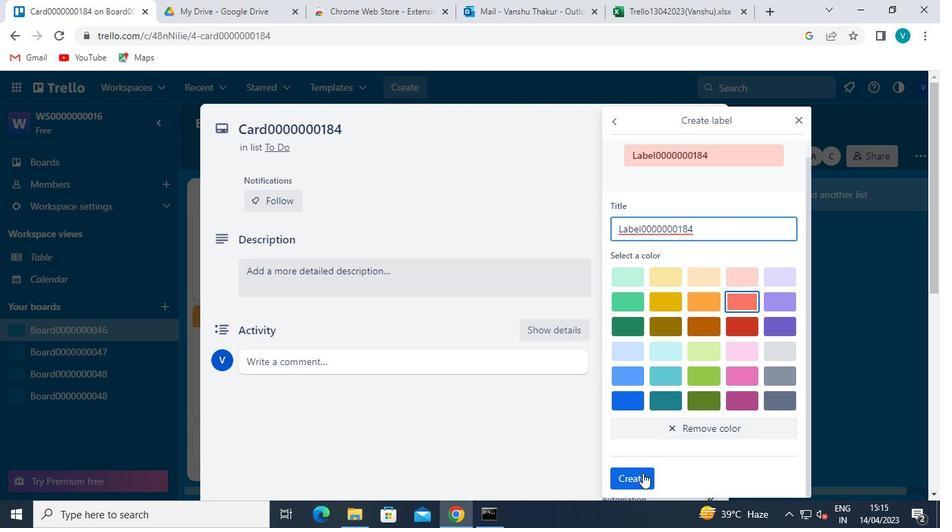 
Action: Mouse moved to (799, 123)
Screenshot: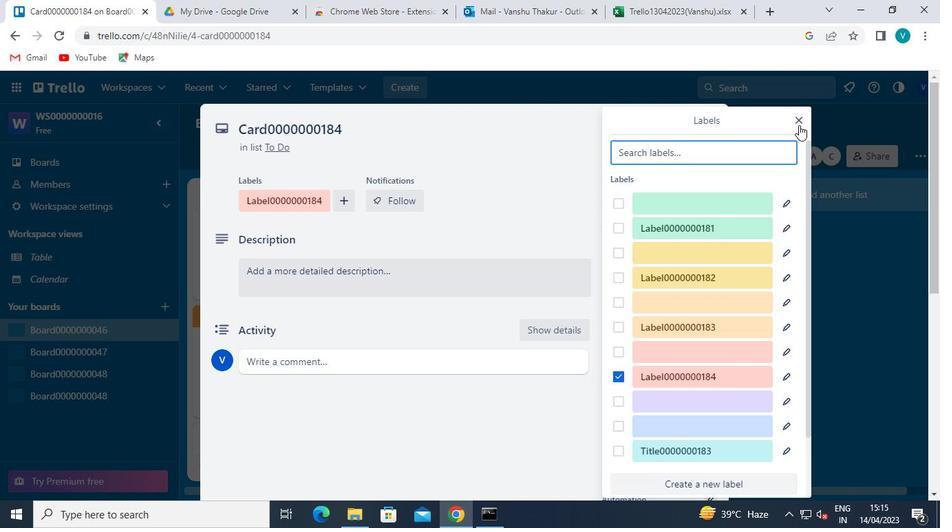 
Action: Mouse pressed left at (799, 123)
Screenshot: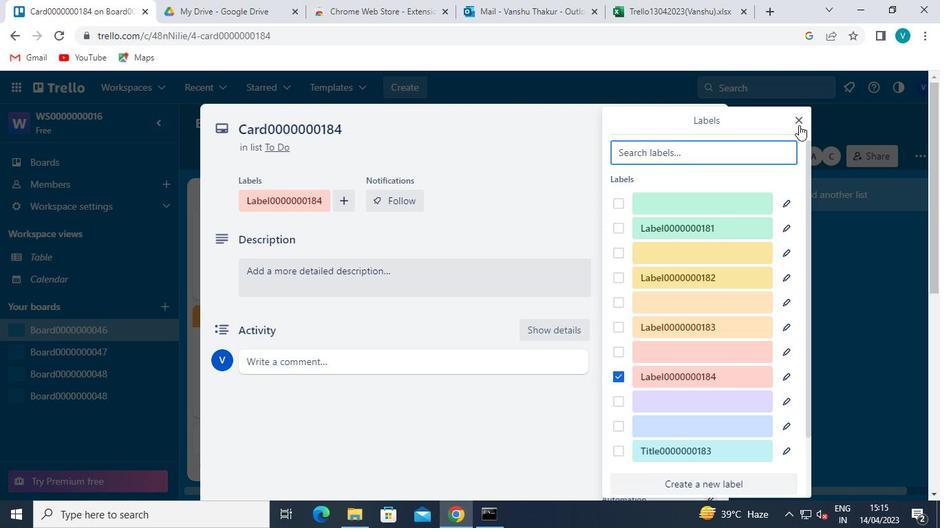 
Action: Mouse moved to (656, 298)
Screenshot: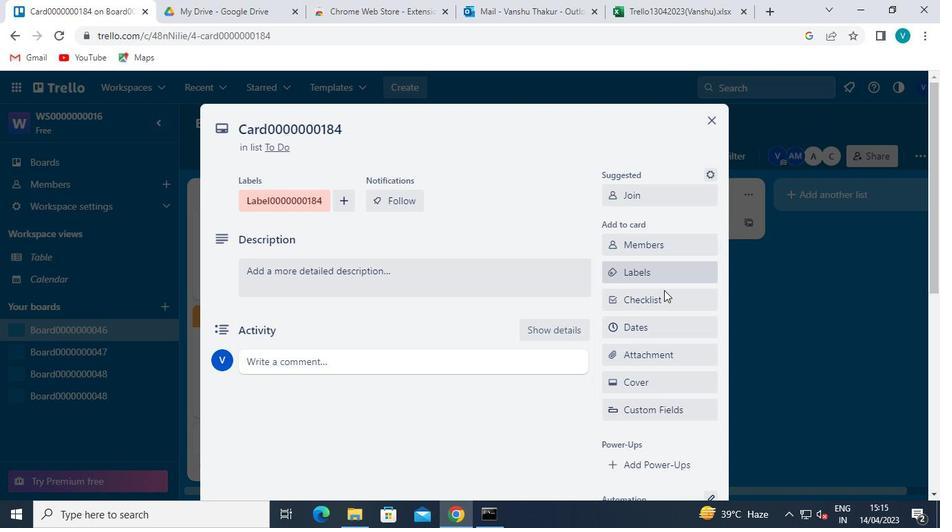 
Action: Mouse pressed left at (656, 298)
Screenshot: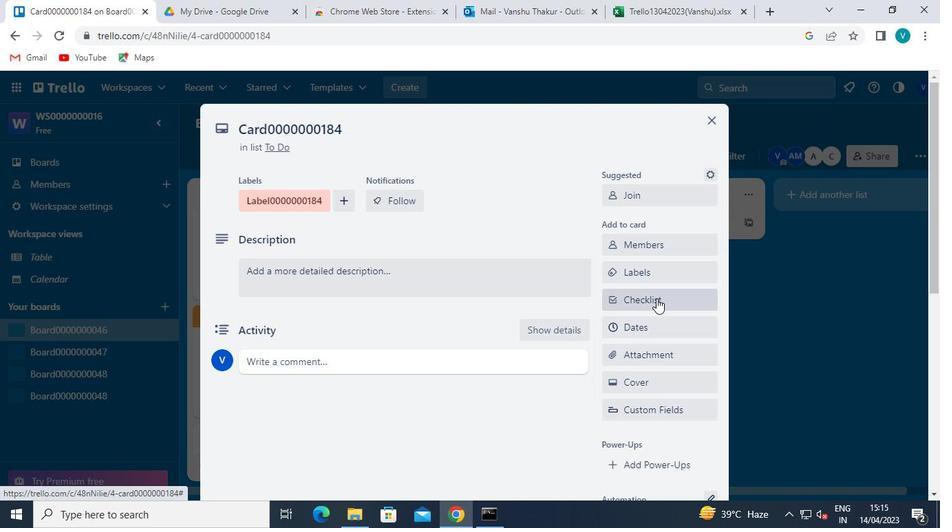 
Action: Mouse moved to (640, 333)
Screenshot: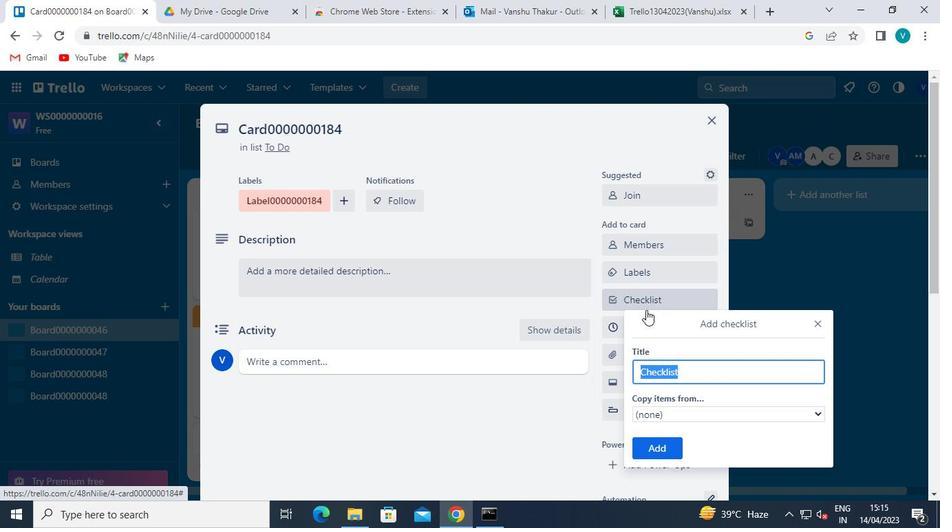 
Action: Keyboard Key.shift
Screenshot: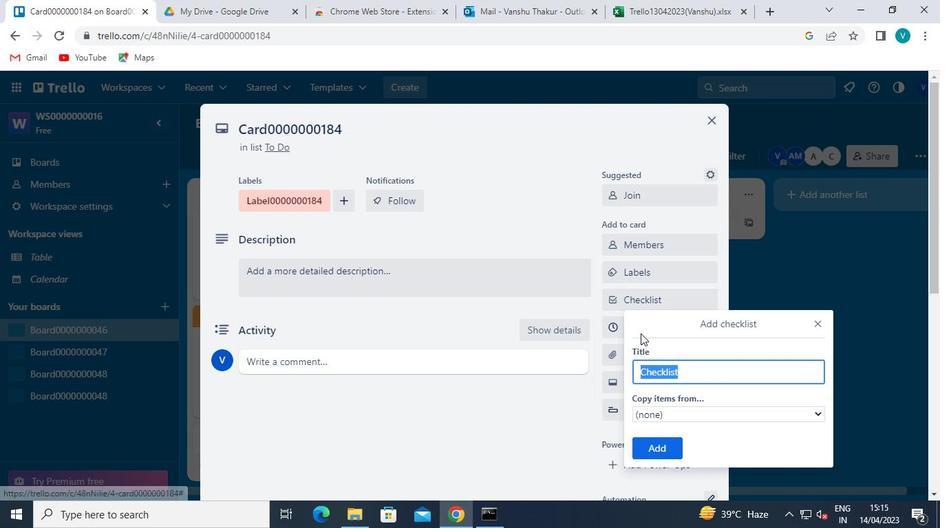 
Action: Keyboard C
Screenshot: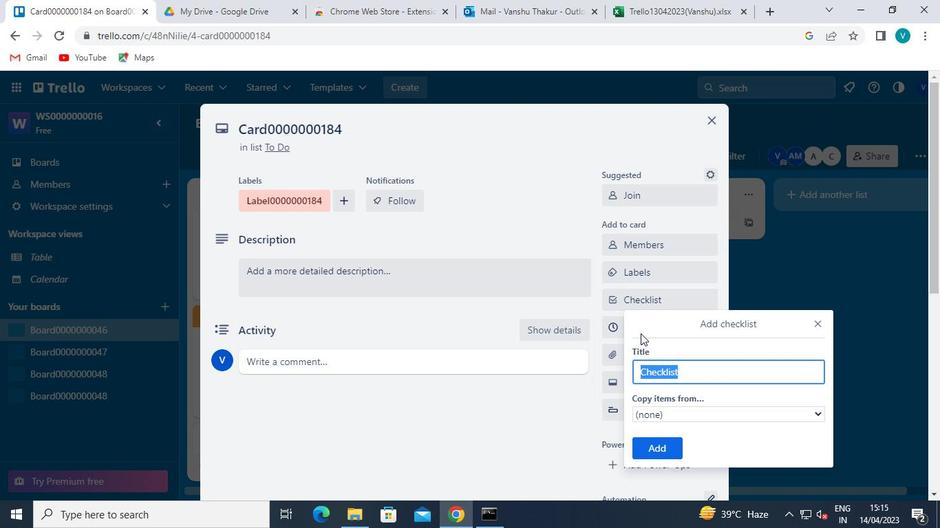 
Action: Keyboard L
Screenshot: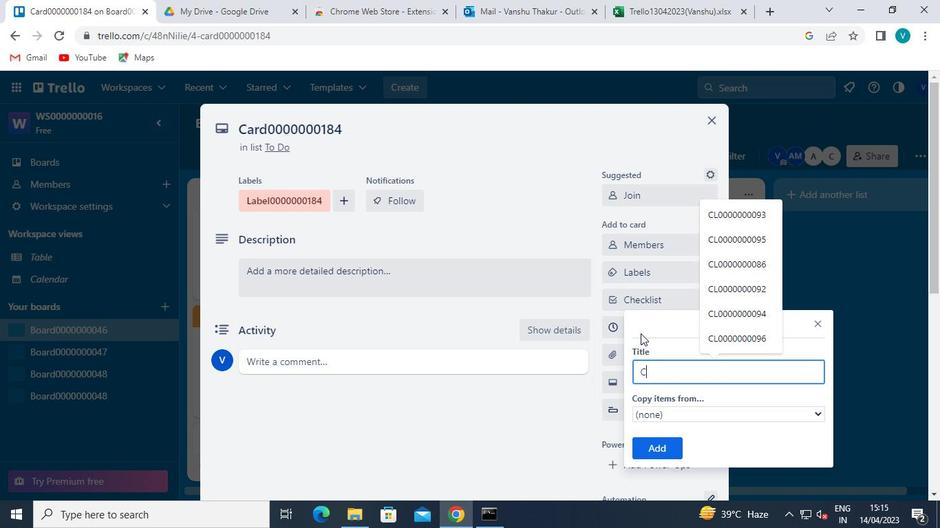 
Action: Keyboard <96>
Screenshot: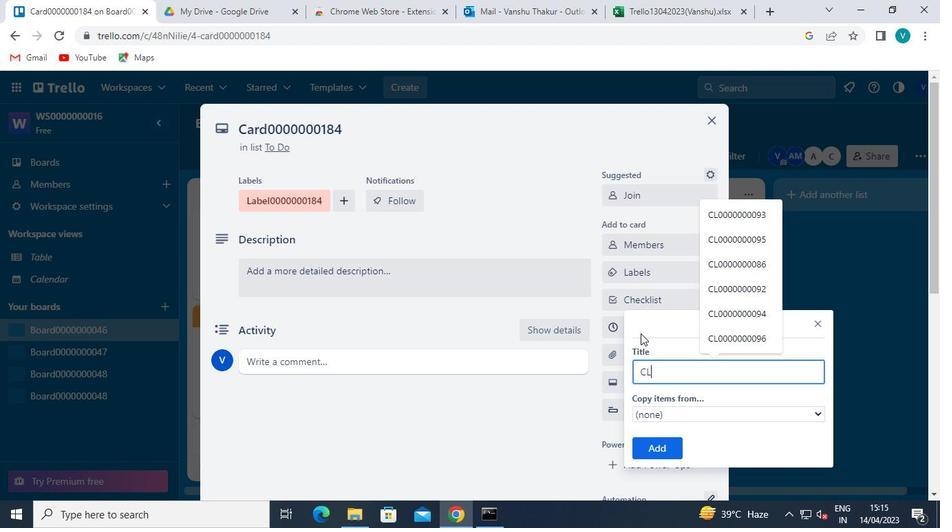 
Action: Keyboard <96>
Screenshot: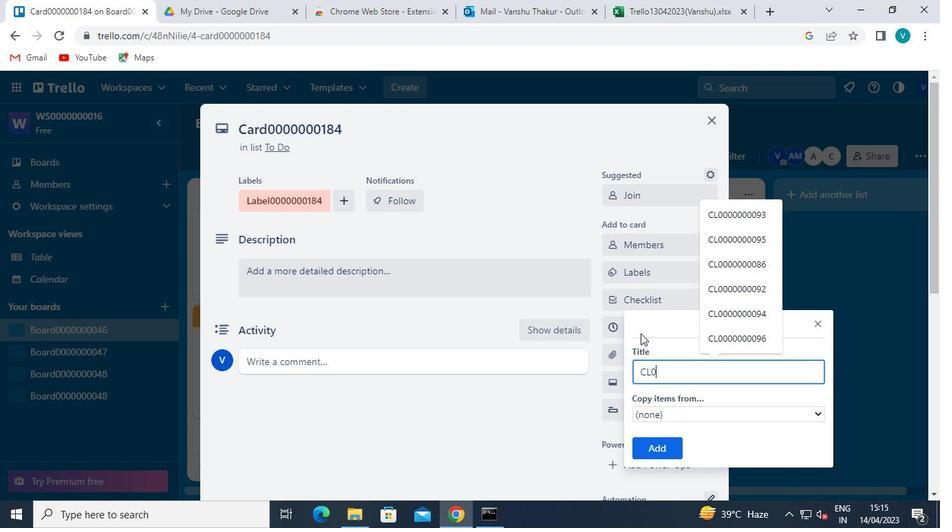 
Action: Keyboard <96>
Screenshot: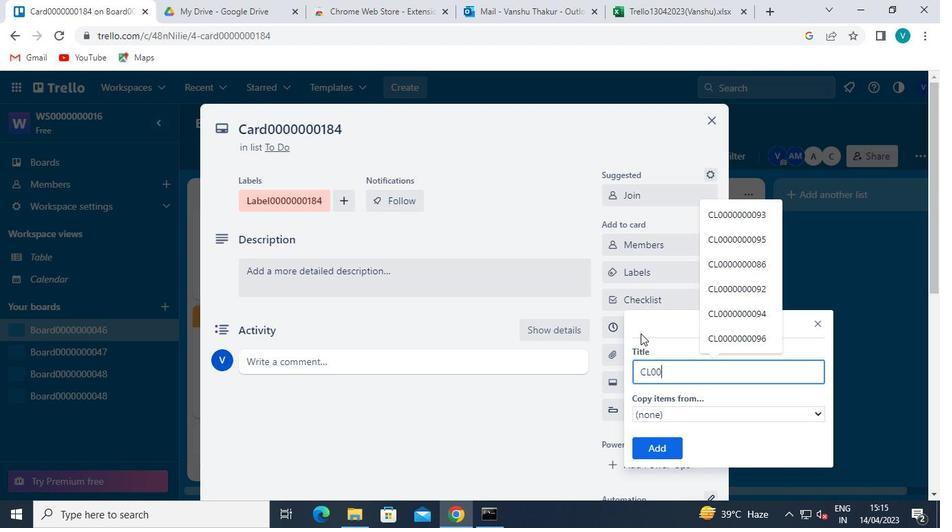 
Action: Keyboard <96>
Screenshot: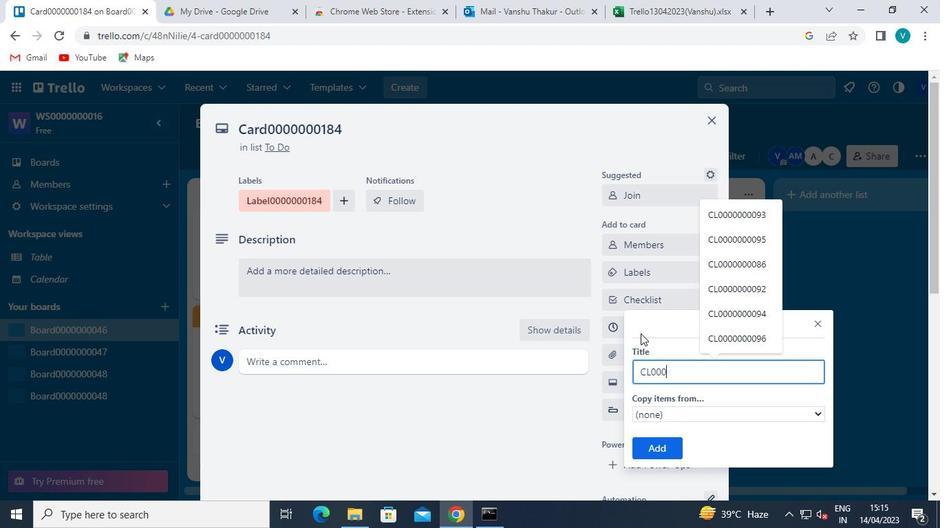 
Action: Keyboard <96>
Screenshot: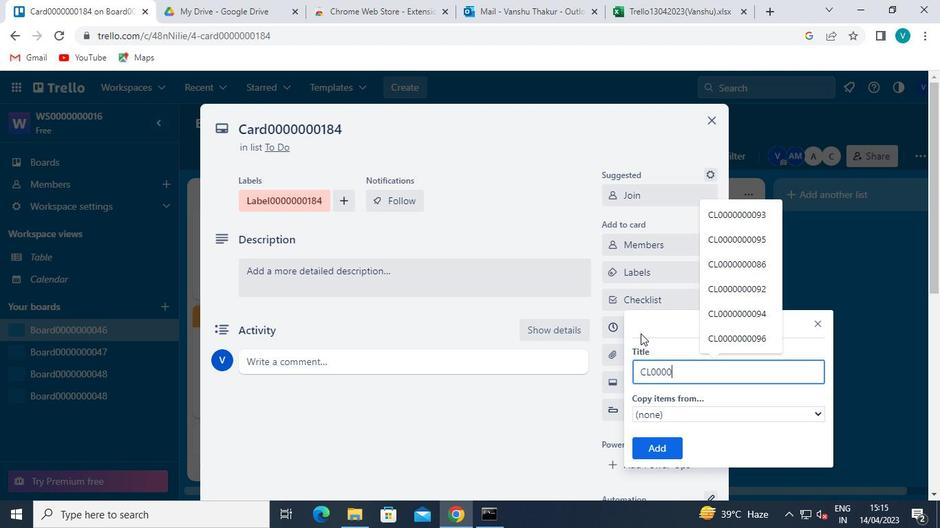 
Action: Keyboard <96>
Screenshot: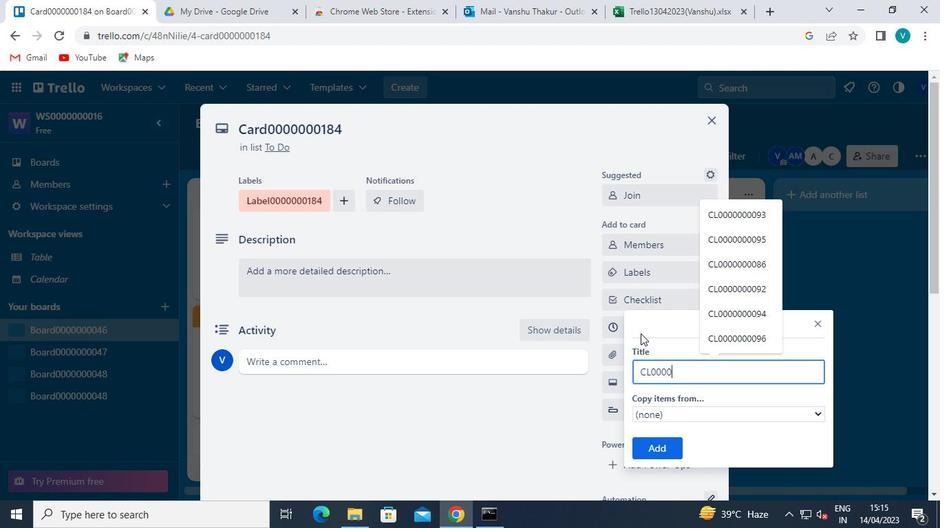 
Action: Keyboard <96>
Screenshot: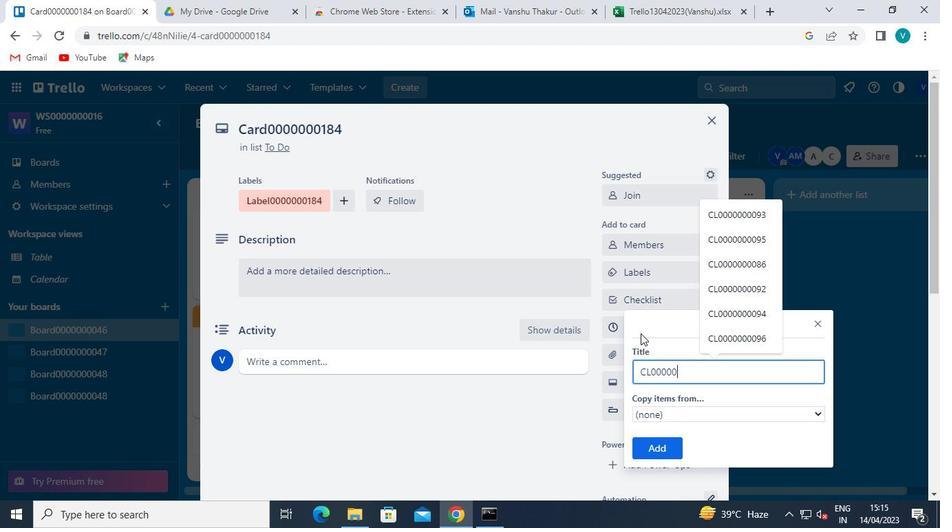 
Action: Keyboard <97>
Screenshot: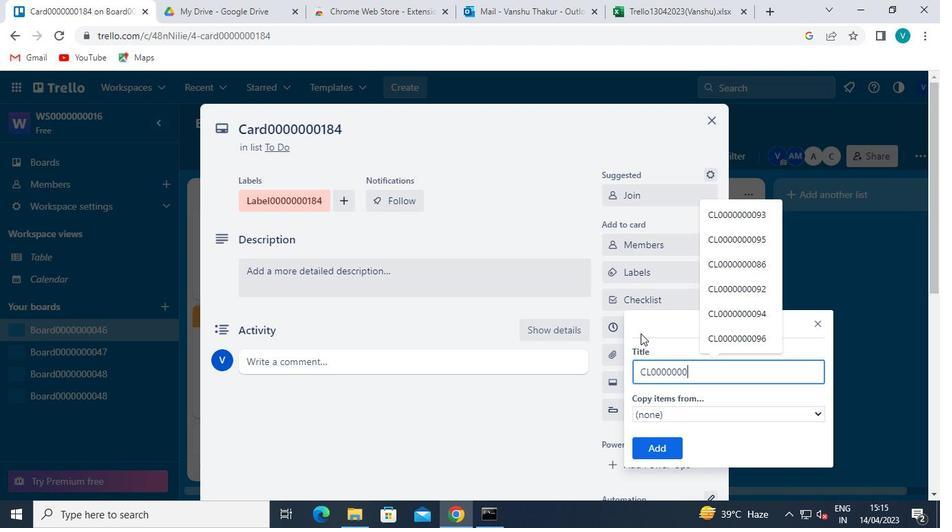 
Action: Keyboard <104>
Screenshot: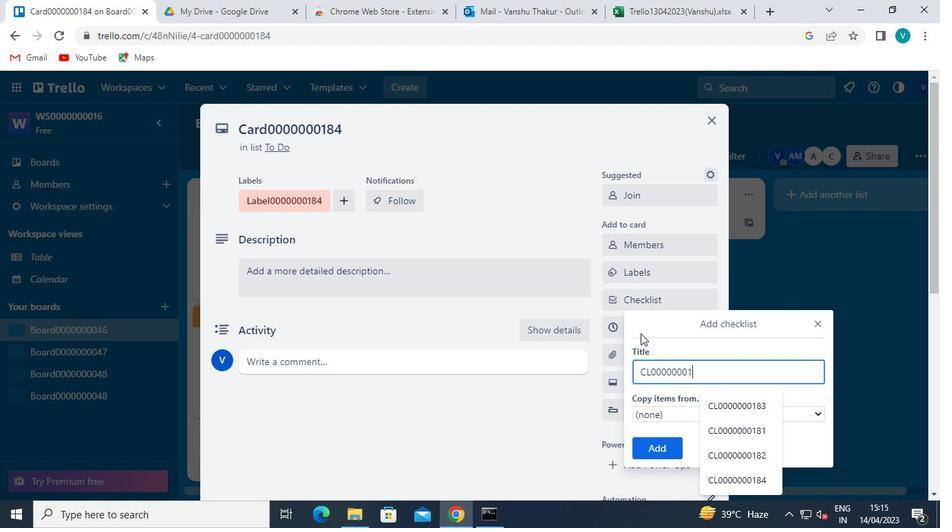 
Action: Keyboard <100>
Screenshot: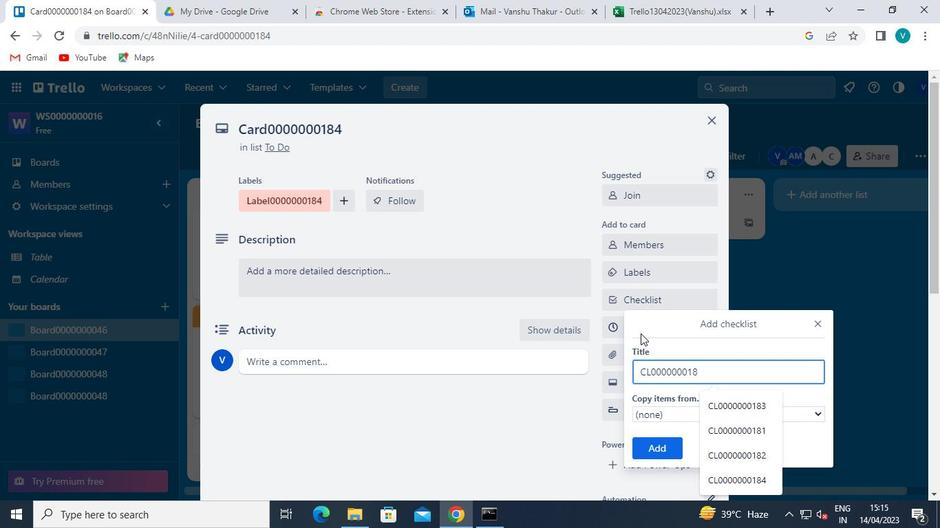 
Action: Mouse moved to (655, 452)
Screenshot: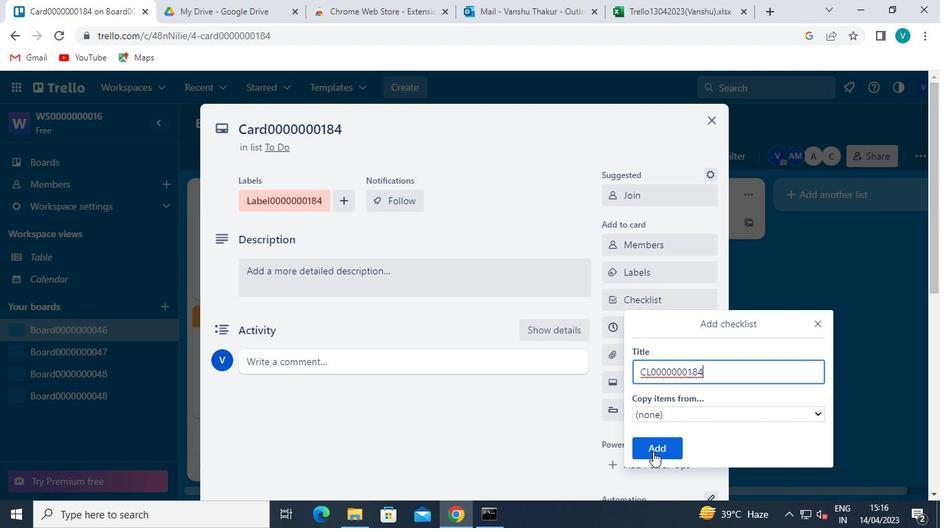 
Action: Mouse pressed left at (655, 452)
Screenshot: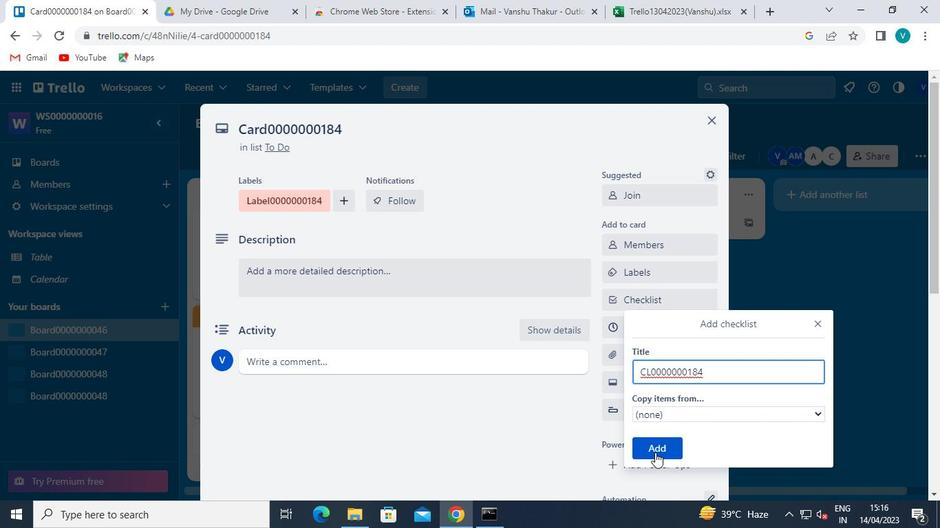 
Action: Mouse moved to (639, 324)
Screenshot: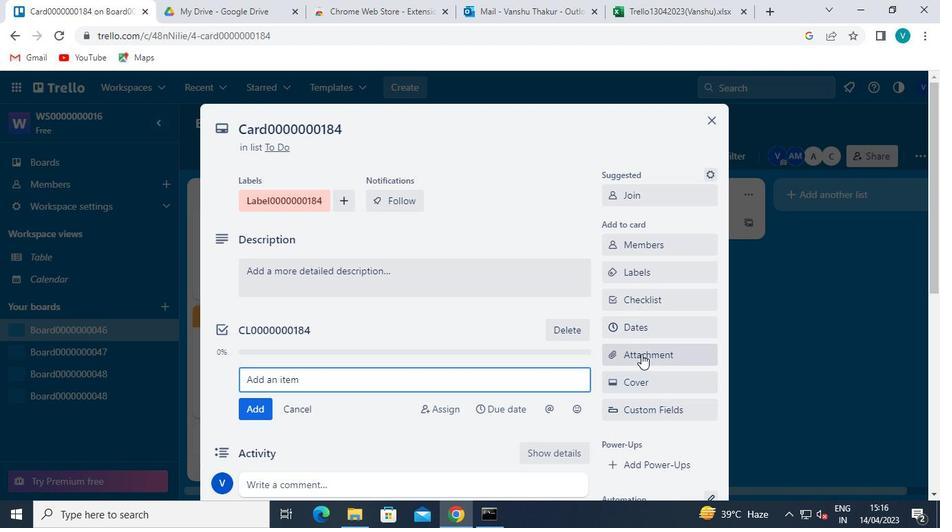 
Action: Mouse pressed left at (639, 324)
Screenshot: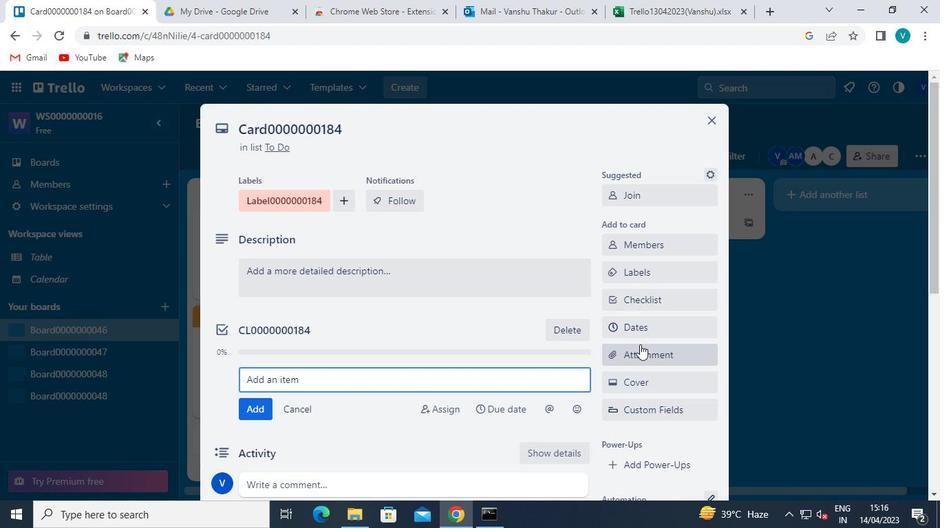 
Action: Mouse moved to (618, 373)
Screenshot: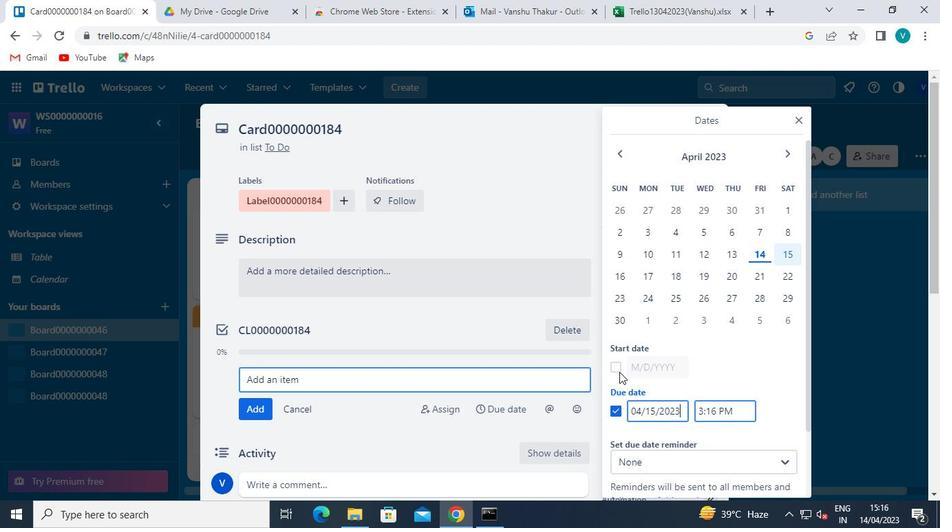 
Action: Mouse pressed left at (618, 373)
Screenshot: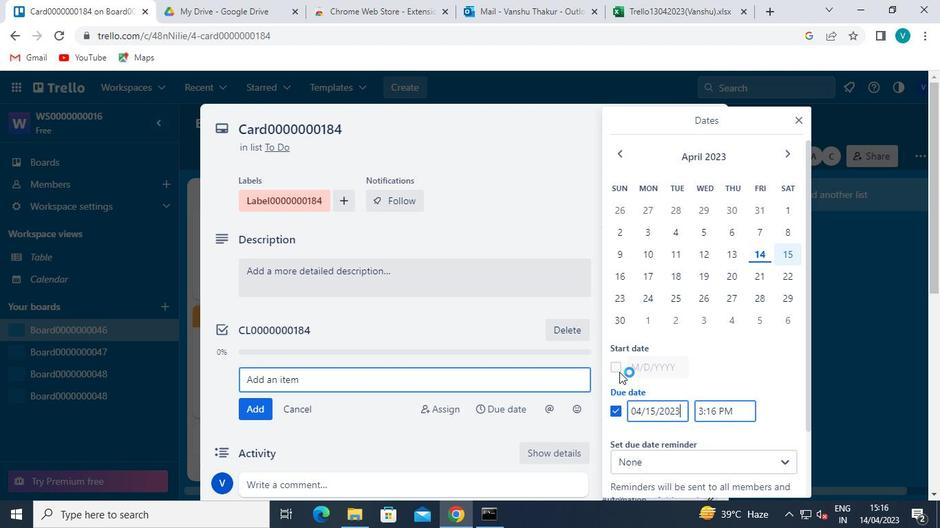 
Action: Mouse moved to (780, 149)
Screenshot: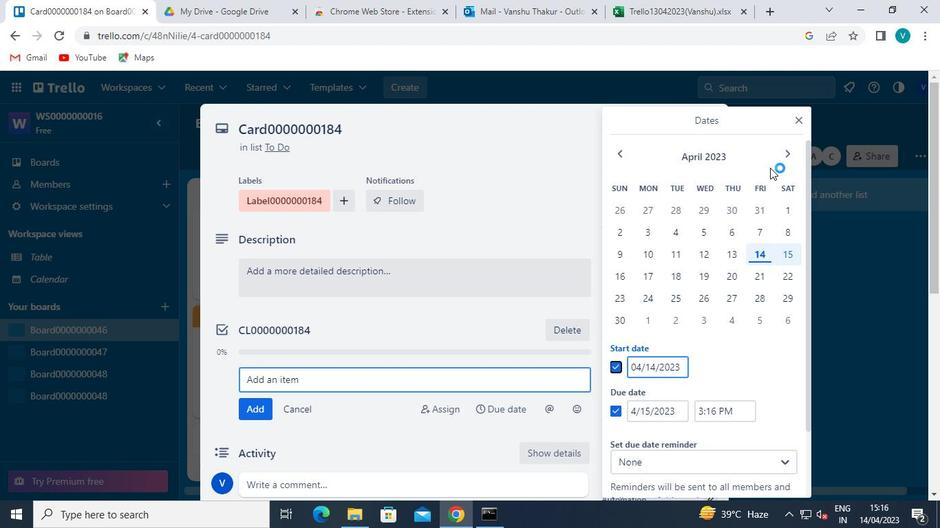 
Action: Mouse pressed left at (780, 149)
Screenshot: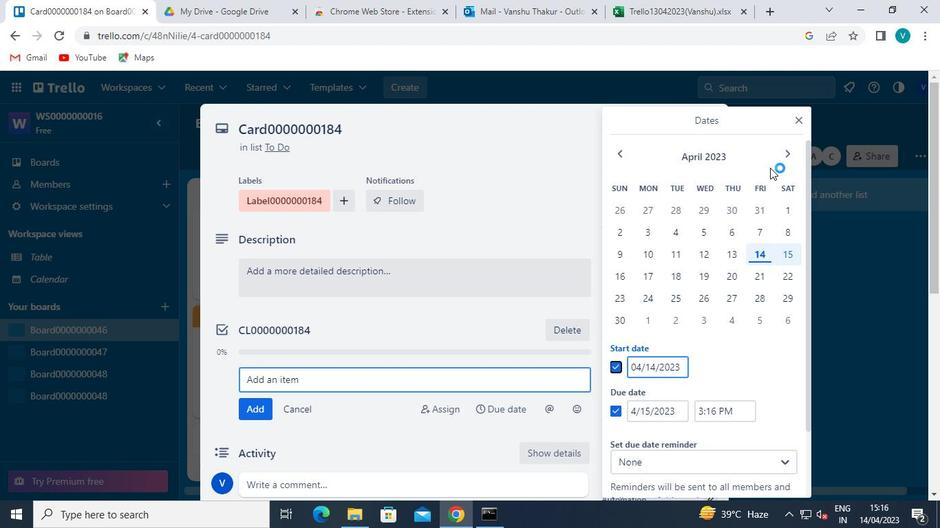 
Action: Mouse moved to (782, 150)
Screenshot: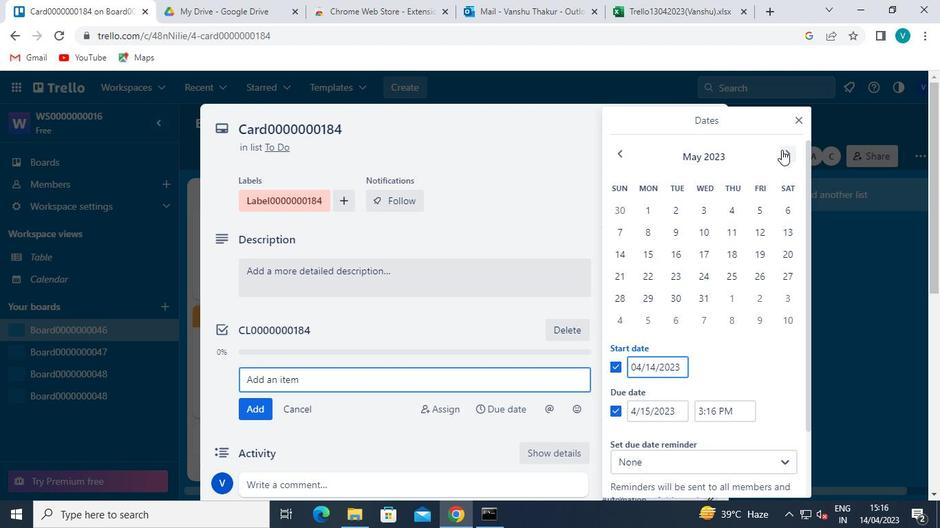 
Action: Mouse pressed left at (782, 150)
Screenshot: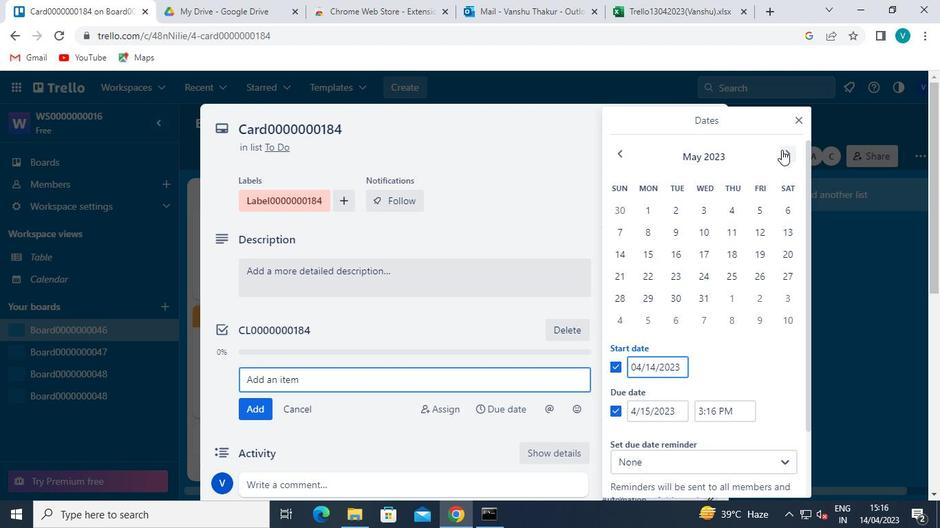 
Action: Mouse pressed left at (782, 150)
Screenshot: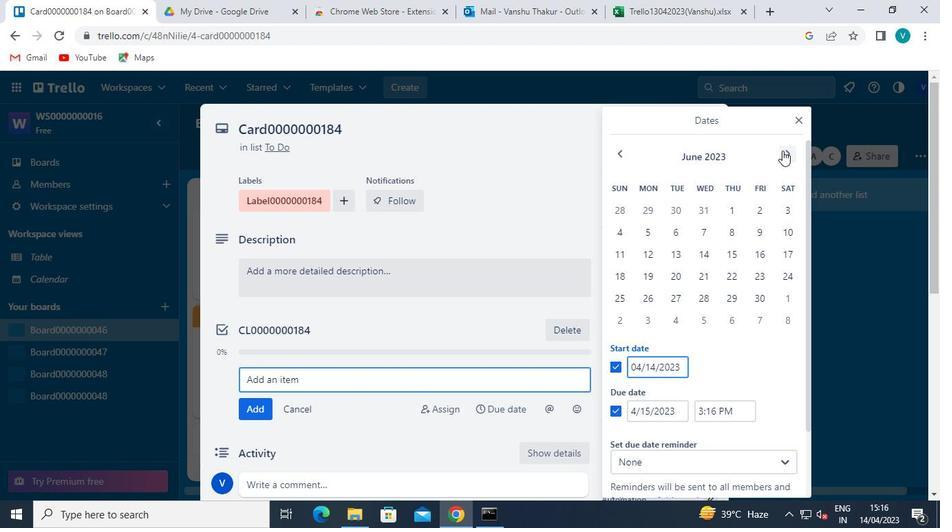
Action: Mouse moved to (784, 211)
Screenshot: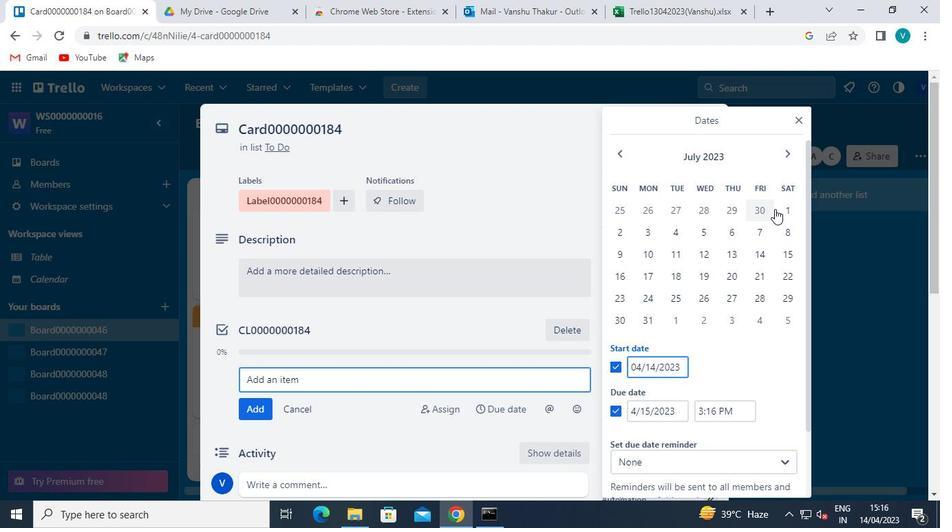 
Action: Mouse pressed left at (784, 211)
Screenshot: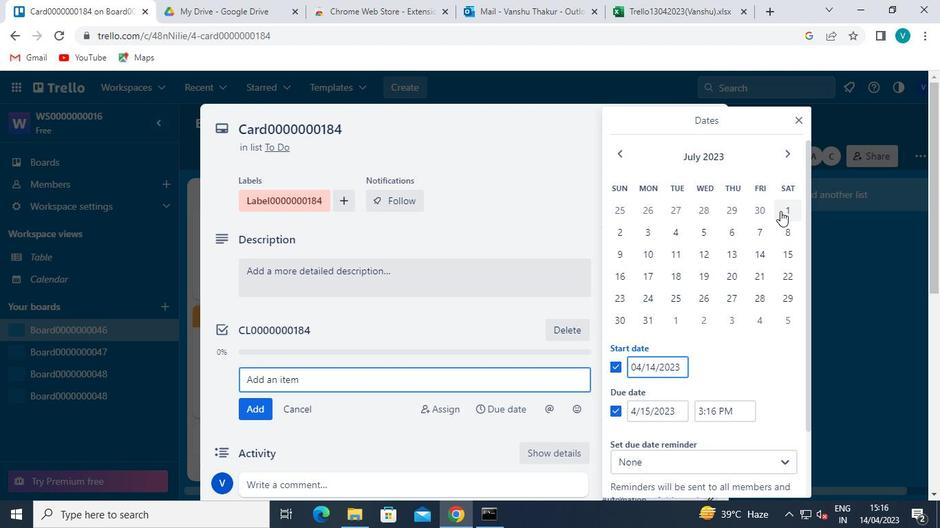 
Action: Mouse moved to (652, 319)
Screenshot: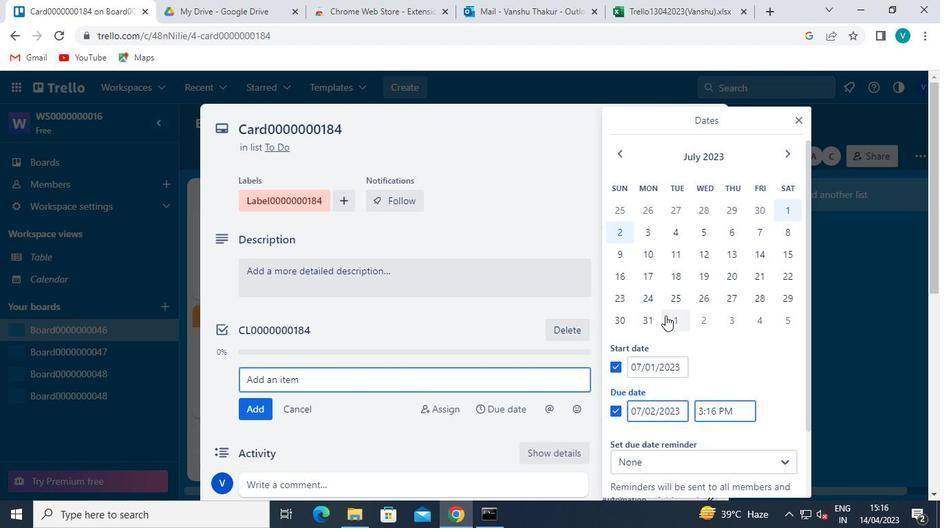 
Action: Mouse pressed left at (652, 319)
Screenshot: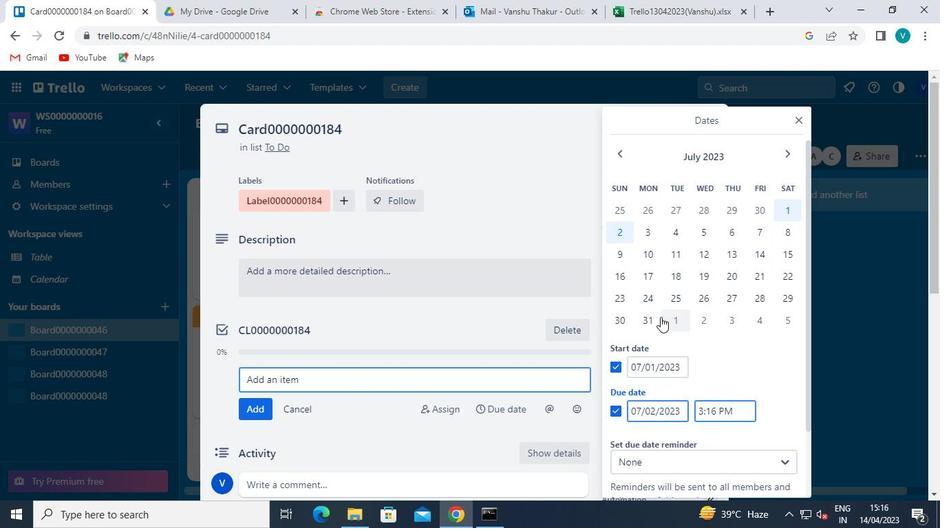 
Action: Mouse moved to (669, 438)
Screenshot: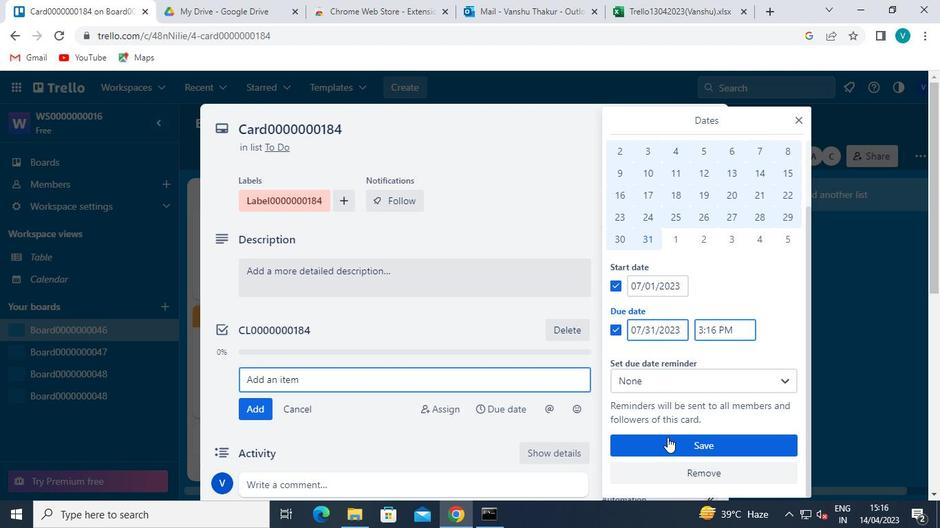 
Action: Mouse pressed left at (669, 438)
Screenshot: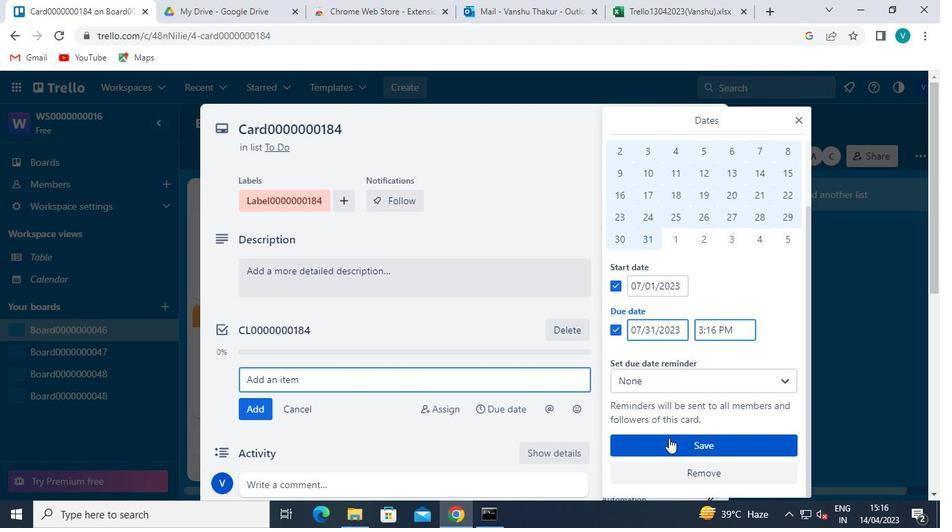 
Action: Mouse moved to (501, 522)
Screenshot: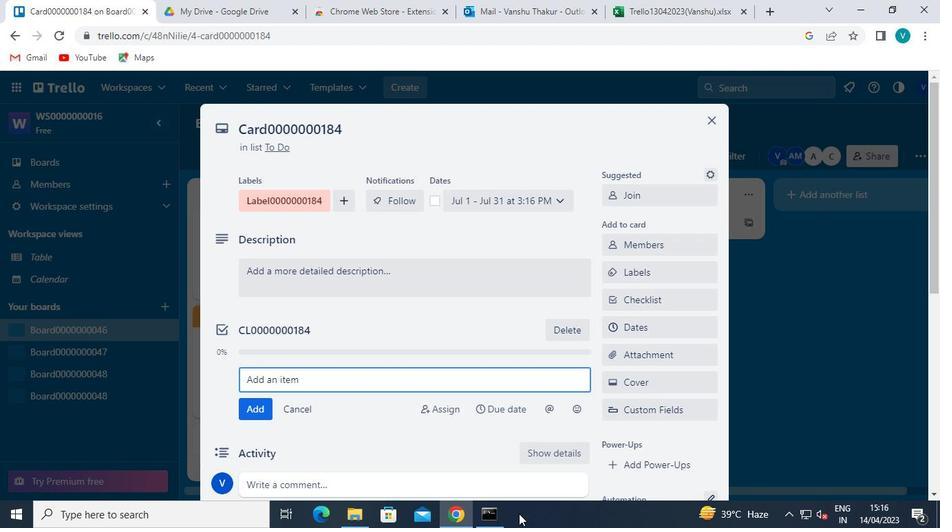 
Action: Mouse pressed left at (501, 522)
Screenshot: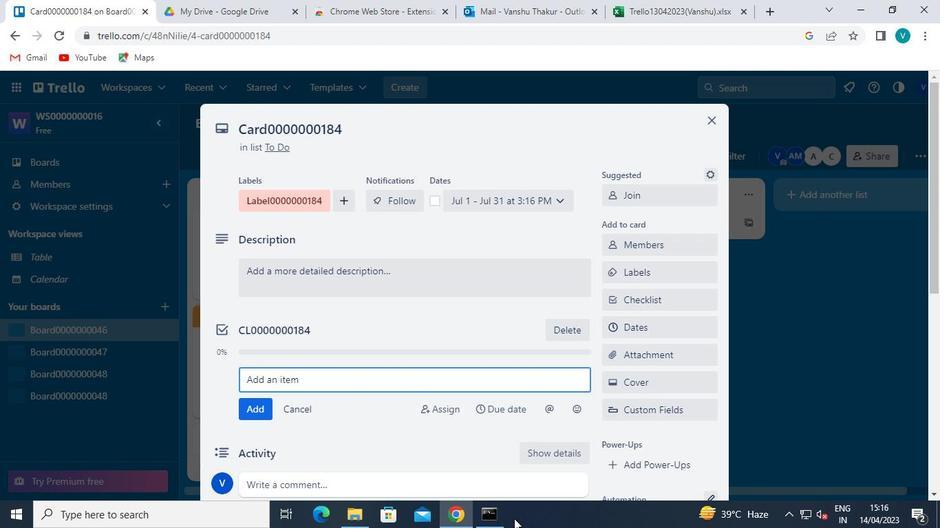 
Action: Mouse moved to (844, 75)
Screenshot: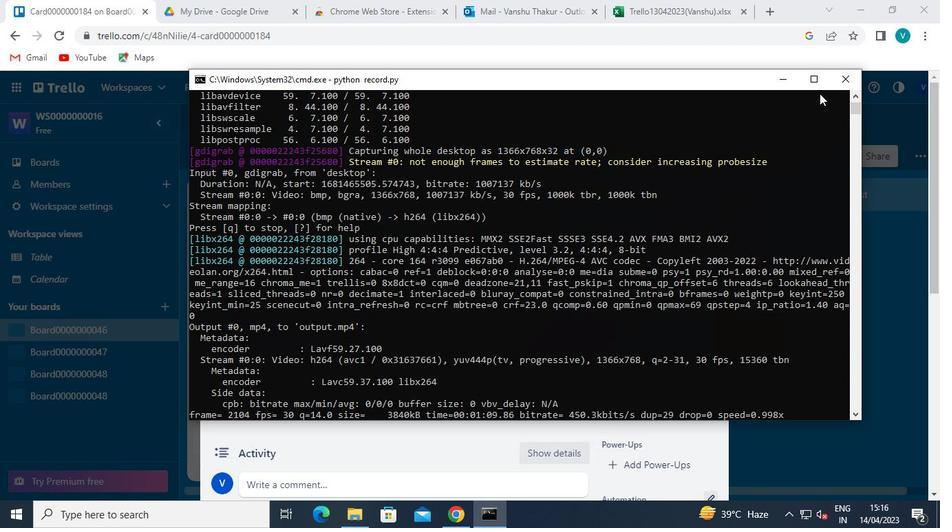 
Action: Mouse pressed left at (844, 75)
Screenshot: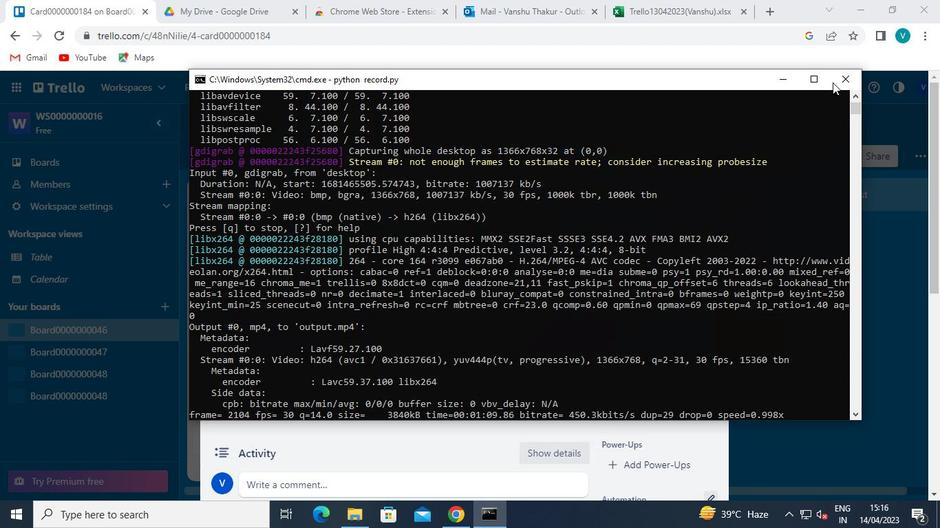 
